 Task: Find connections with filter location Jalpāiguri with filter topic #engineeringwith filter profile language French with filter current company FIS with filter school RNS Institute of Technology - India with filter industry Telecommunications Carriers with filter service category Accounting with filter keywords title Biologist
Action: Mouse moved to (610, 95)
Screenshot: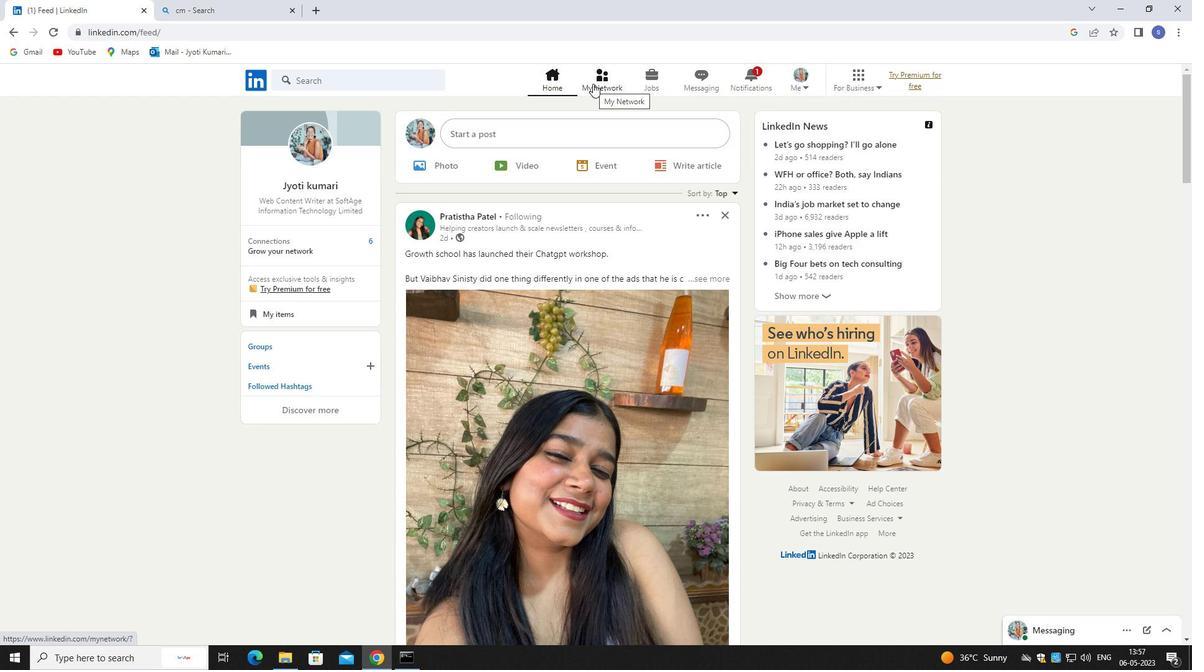 
Action: Mouse pressed left at (610, 95)
Screenshot: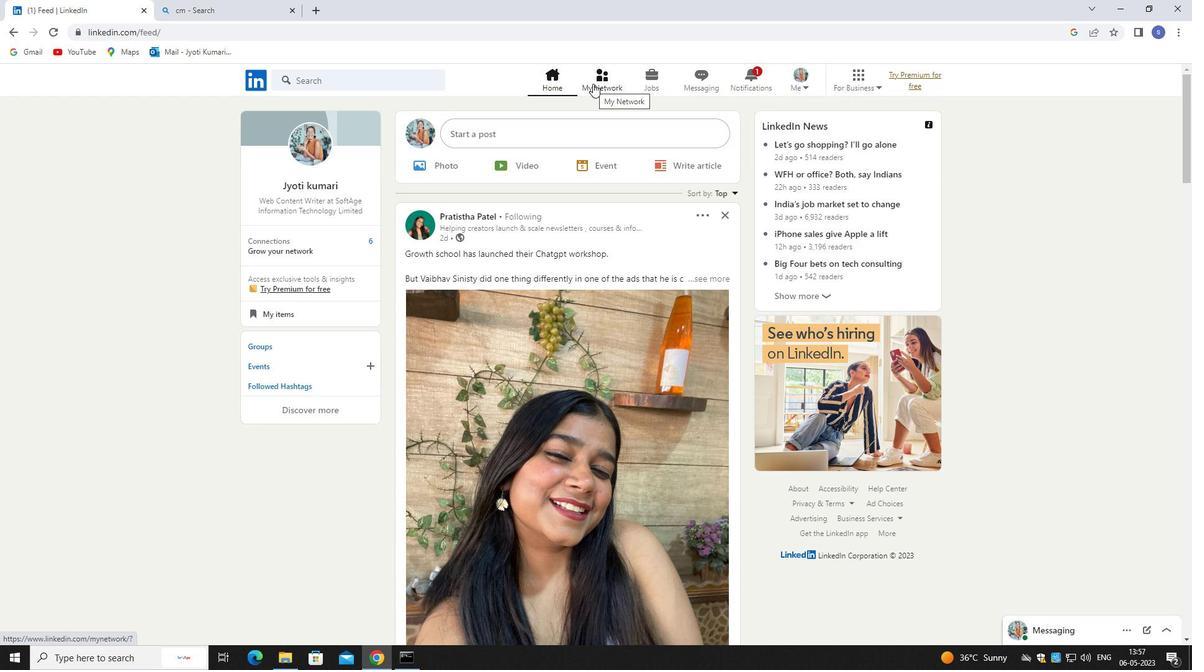 
Action: Mouse moved to (606, 85)
Screenshot: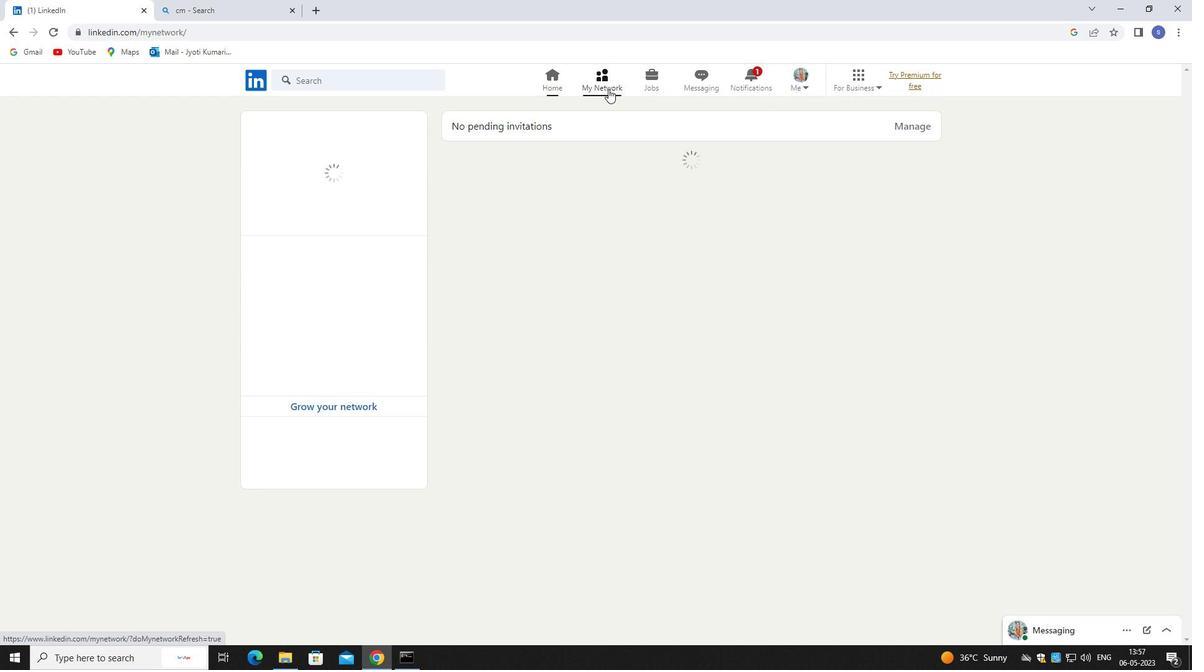 
Action: Mouse pressed left at (606, 85)
Screenshot: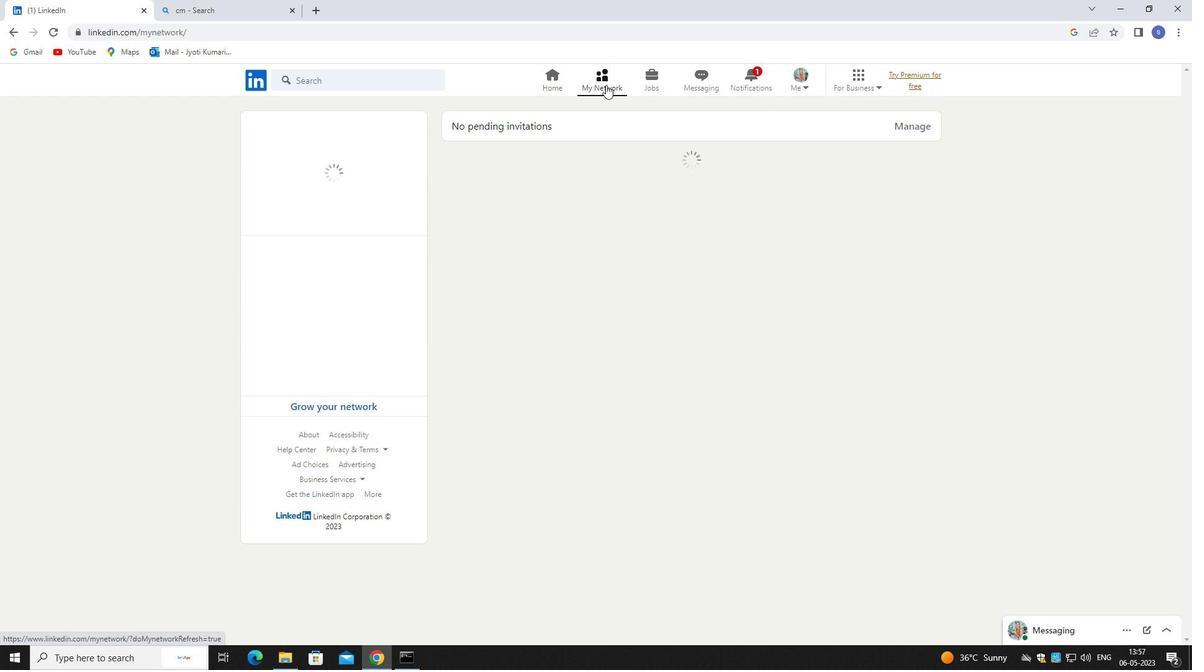 
Action: Mouse moved to (392, 147)
Screenshot: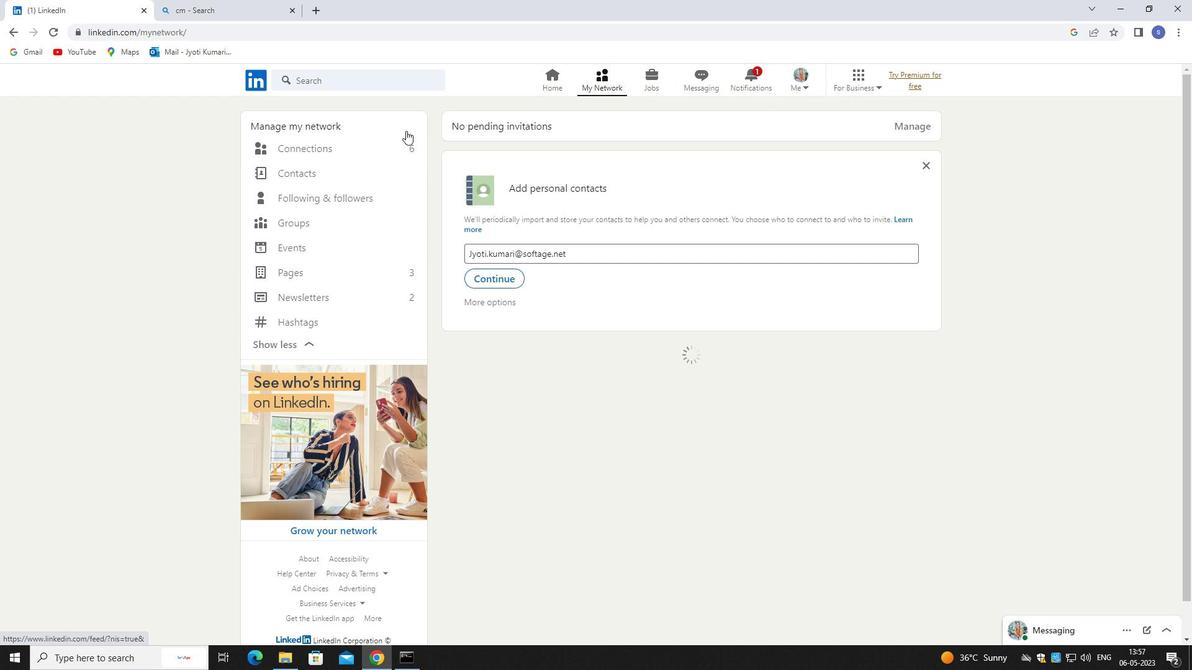 
Action: Mouse pressed left at (392, 147)
Screenshot: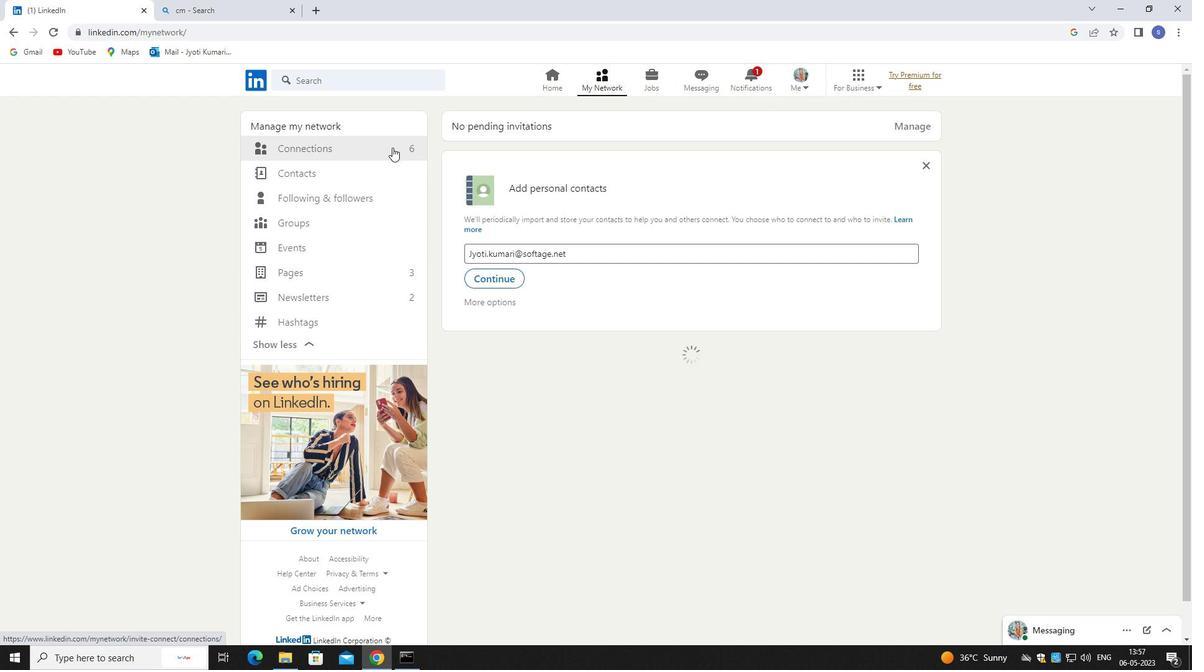 
Action: Mouse pressed left at (392, 147)
Screenshot: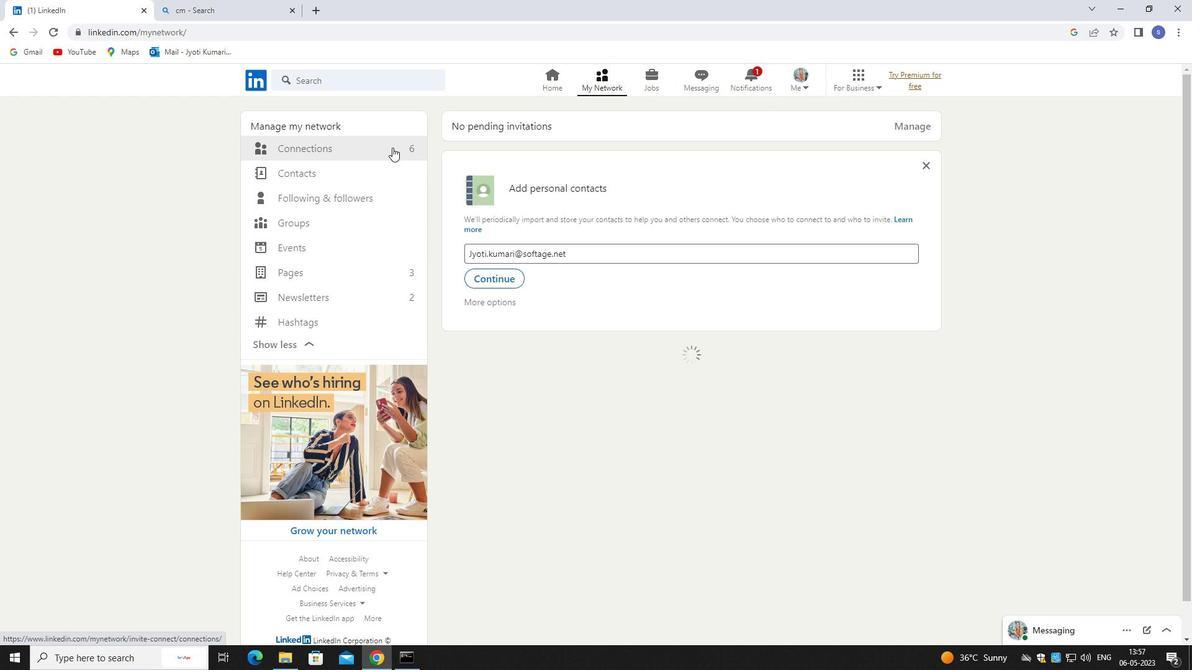 
Action: Mouse moved to (682, 154)
Screenshot: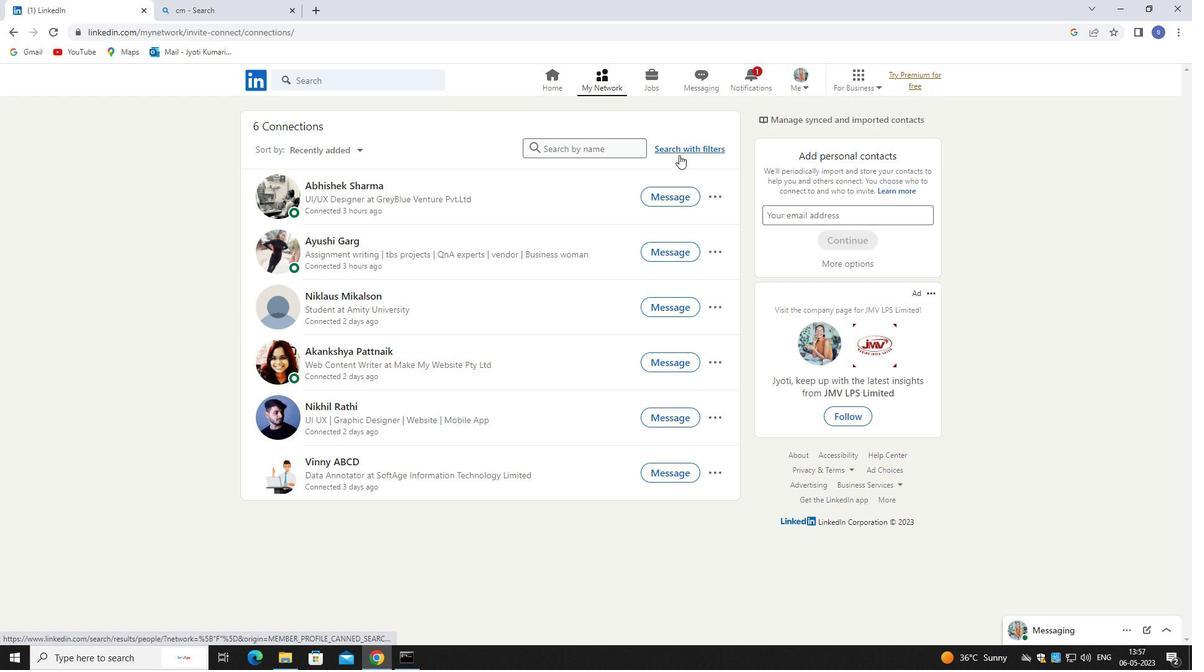 
Action: Mouse pressed left at (682, 154)
Screenshot: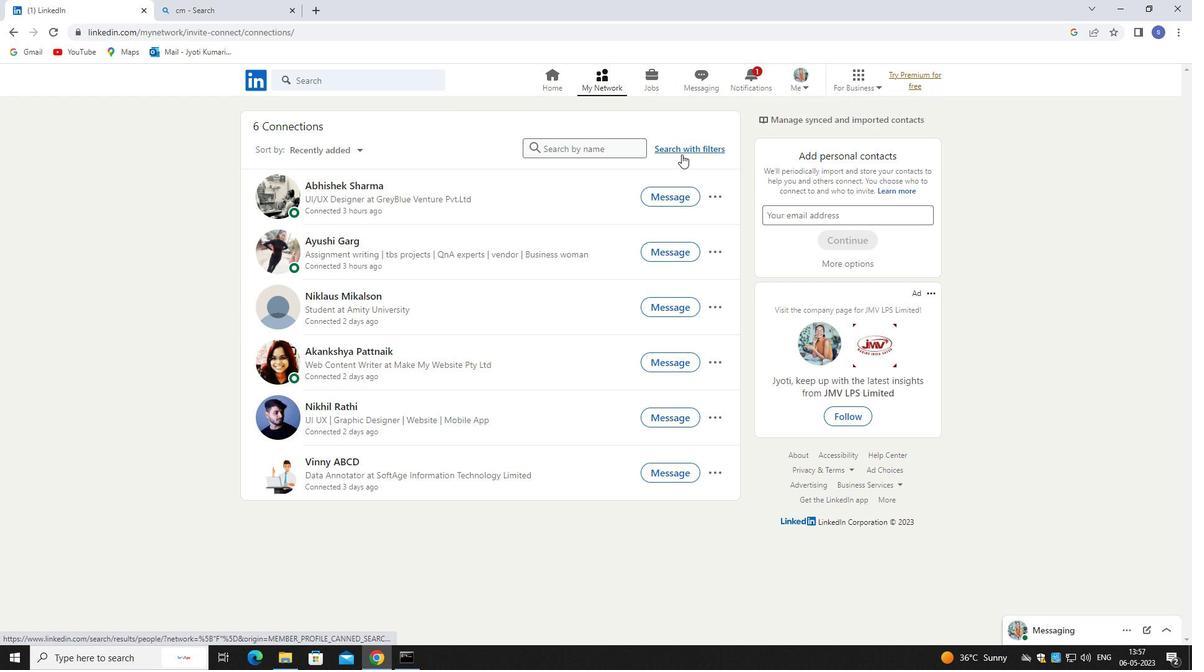 
Action: Mouse moved to (630, 110)
Screenshot: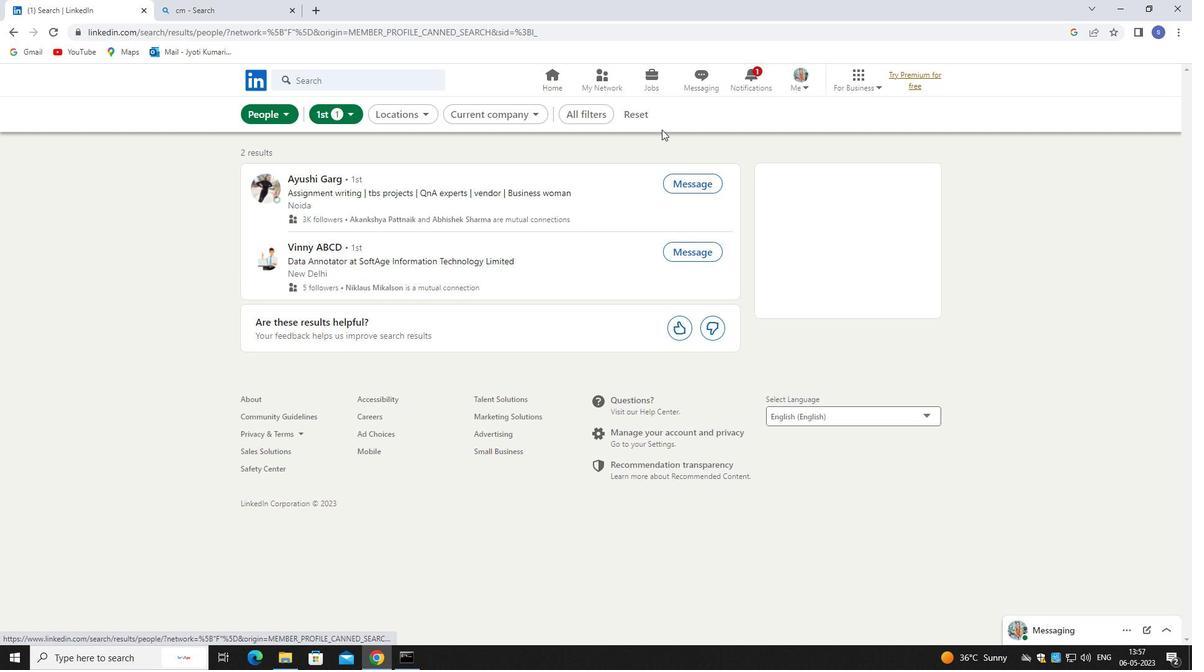 
Action: Mouse pressed left at (630, 110)
Screenshot: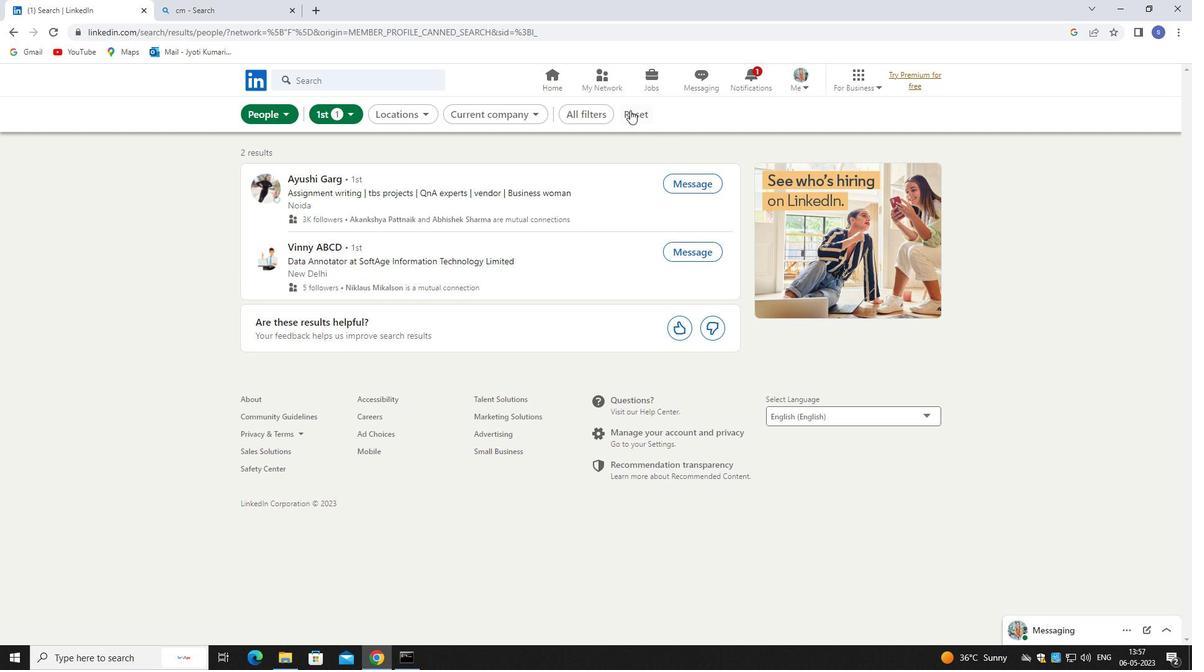 
Action: Mouse moved to (609, 113)
Screenshot: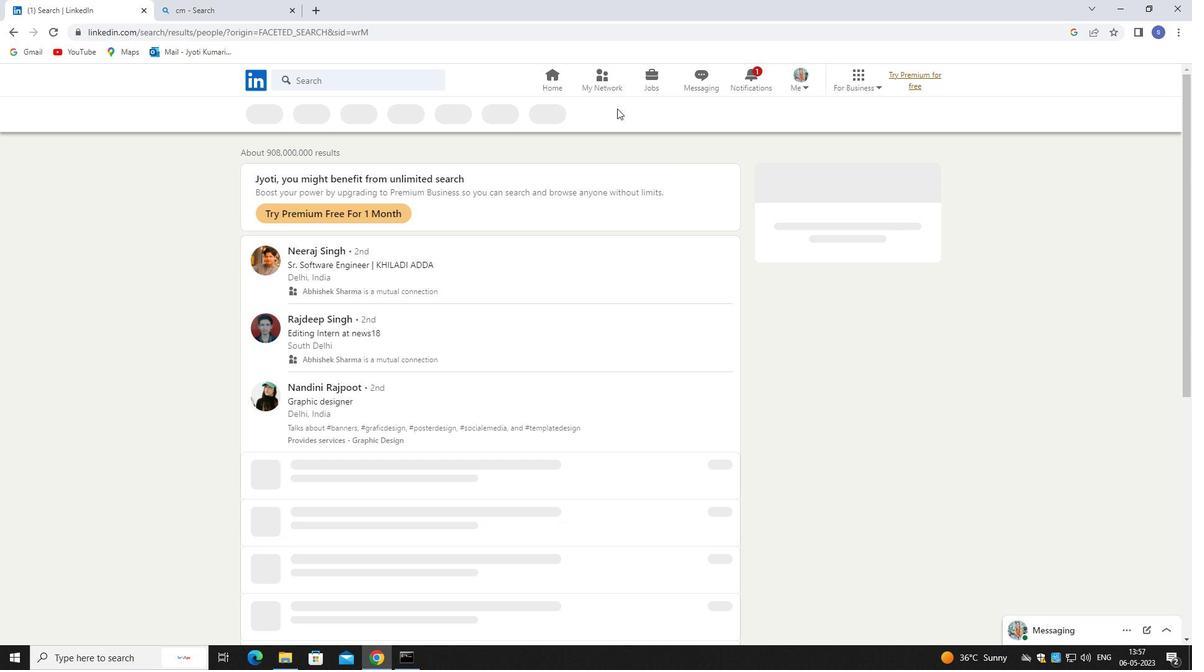 
Action: Mouse pressed left at (609, 113)
Screenshot: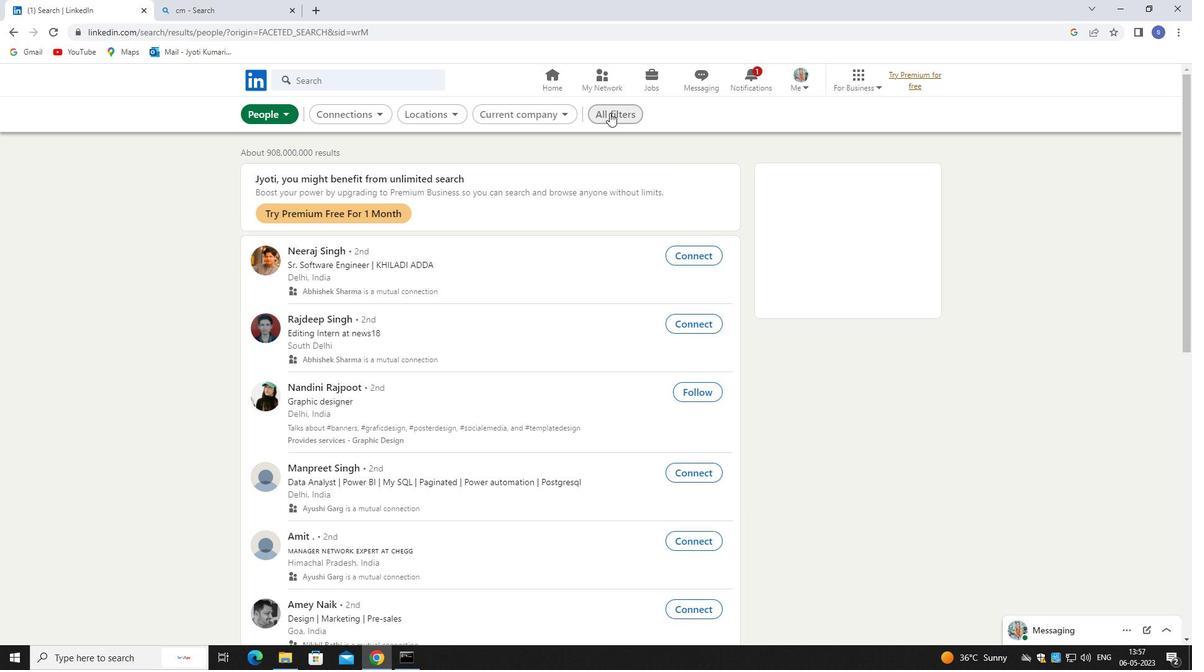 
Action: Mouse moved to (1046, 492)
Screenshot: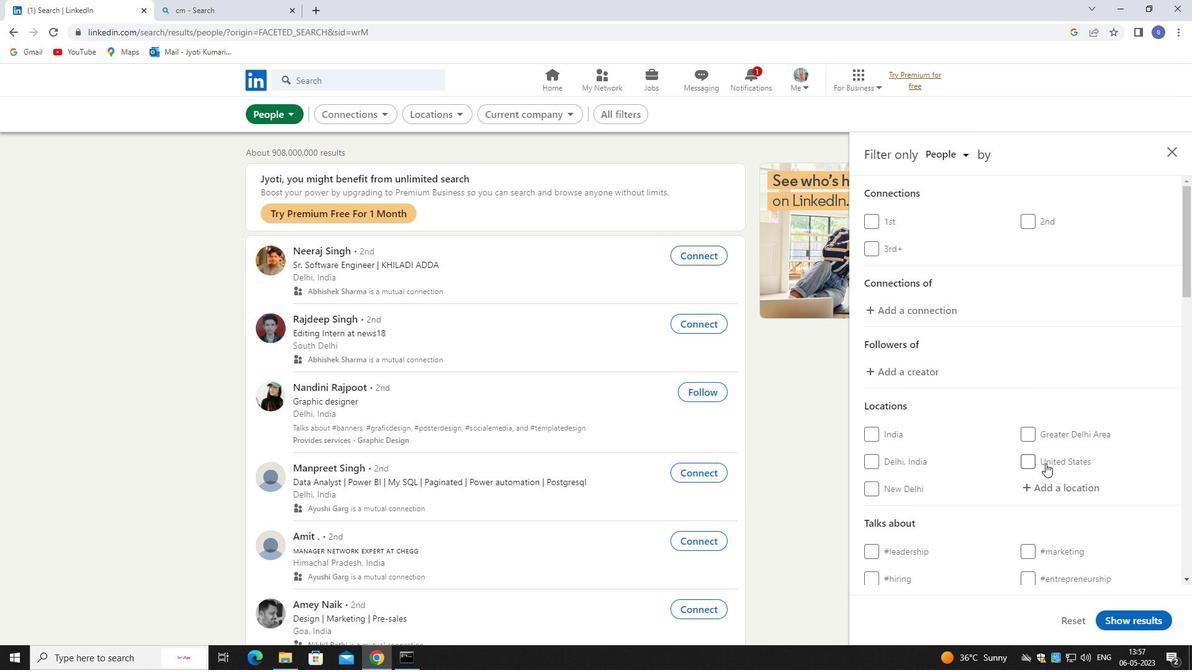 
Action: Mouse pressed left at (1046, 492)
Screenshot: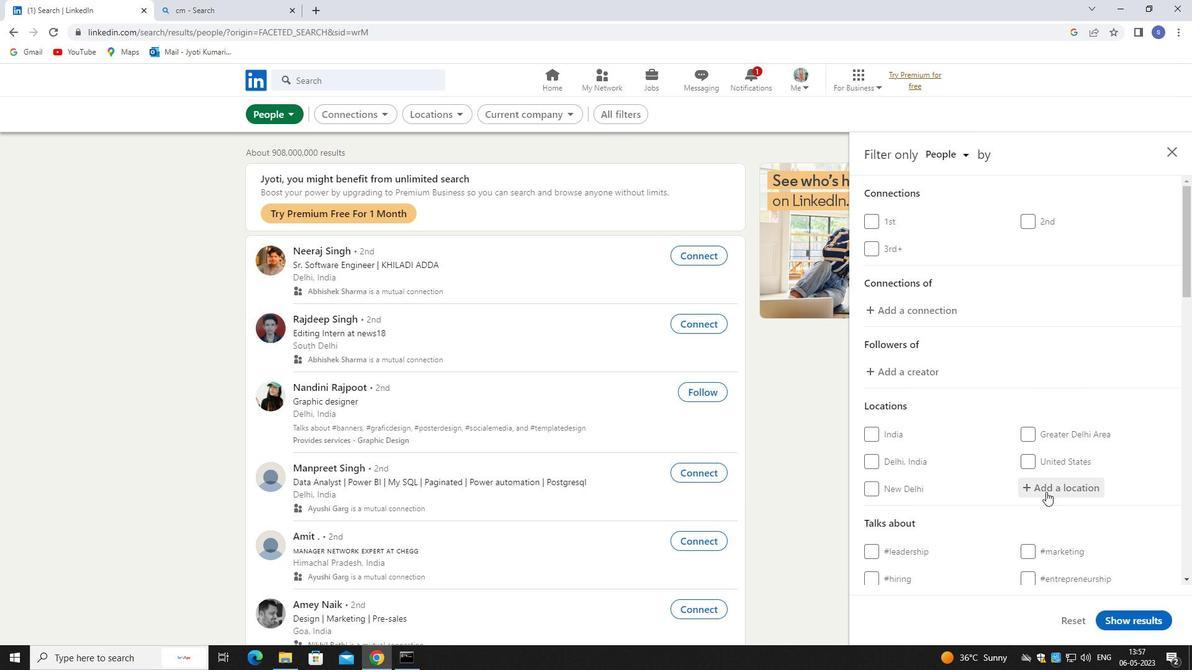 
Action: Mouse moved to (1037, 488)
Screenshot: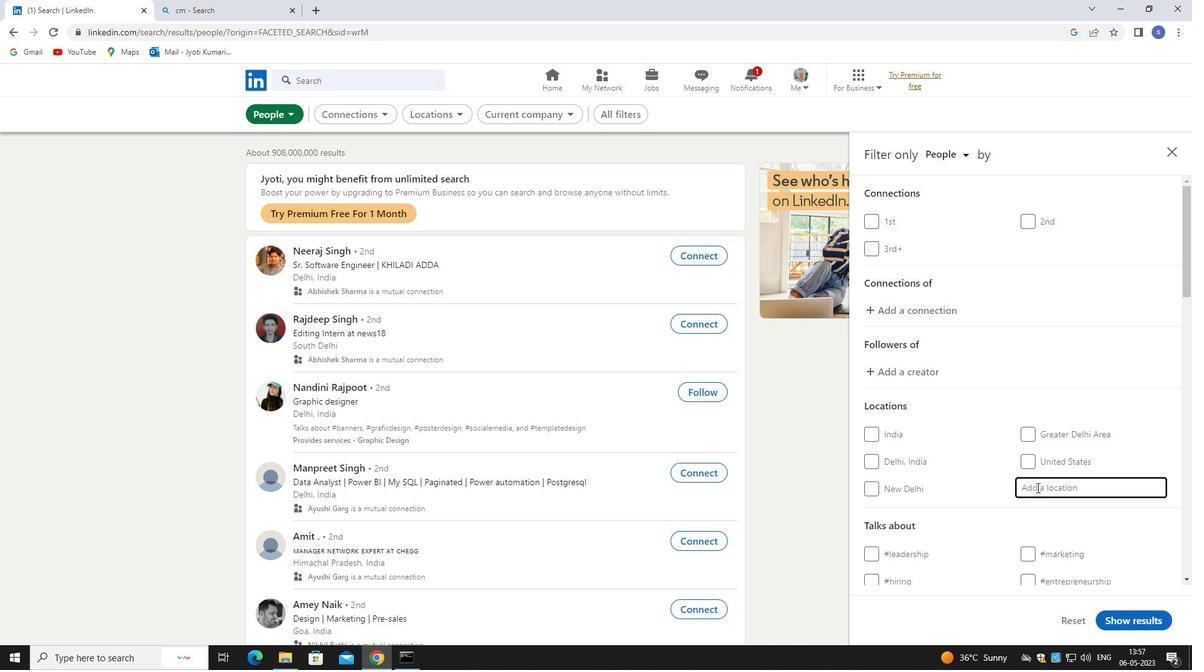 
Action: Key pressed jalpaiguri
Screenshot: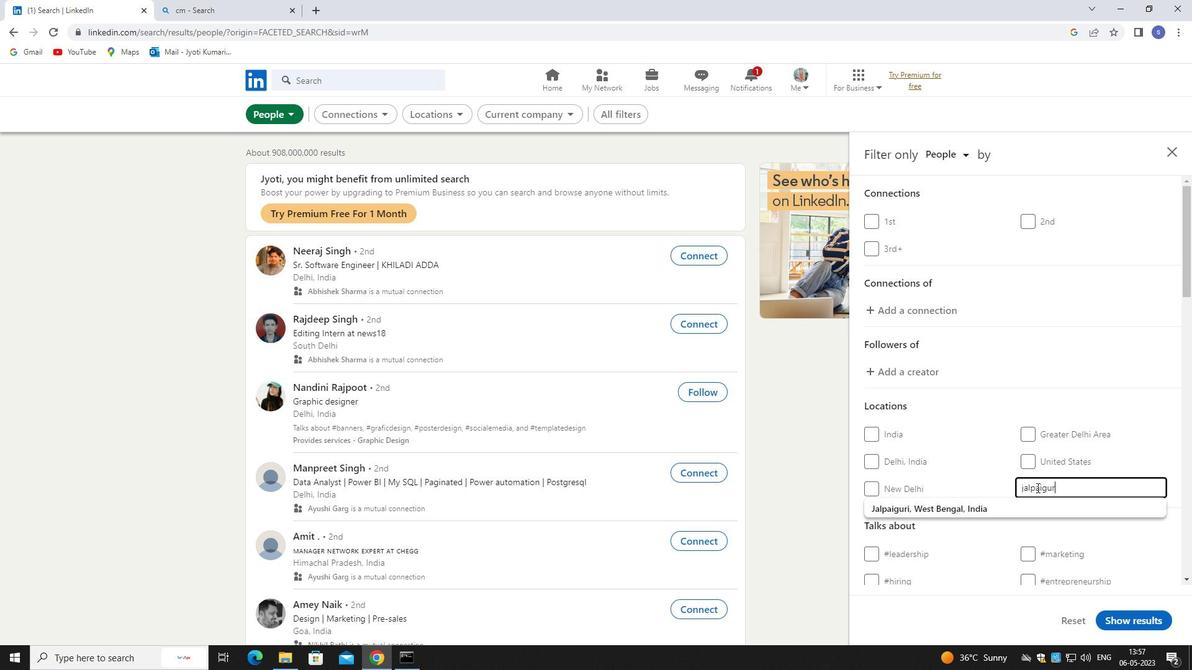 
Action: Mouse moved to (1026, 504)
Screenshot: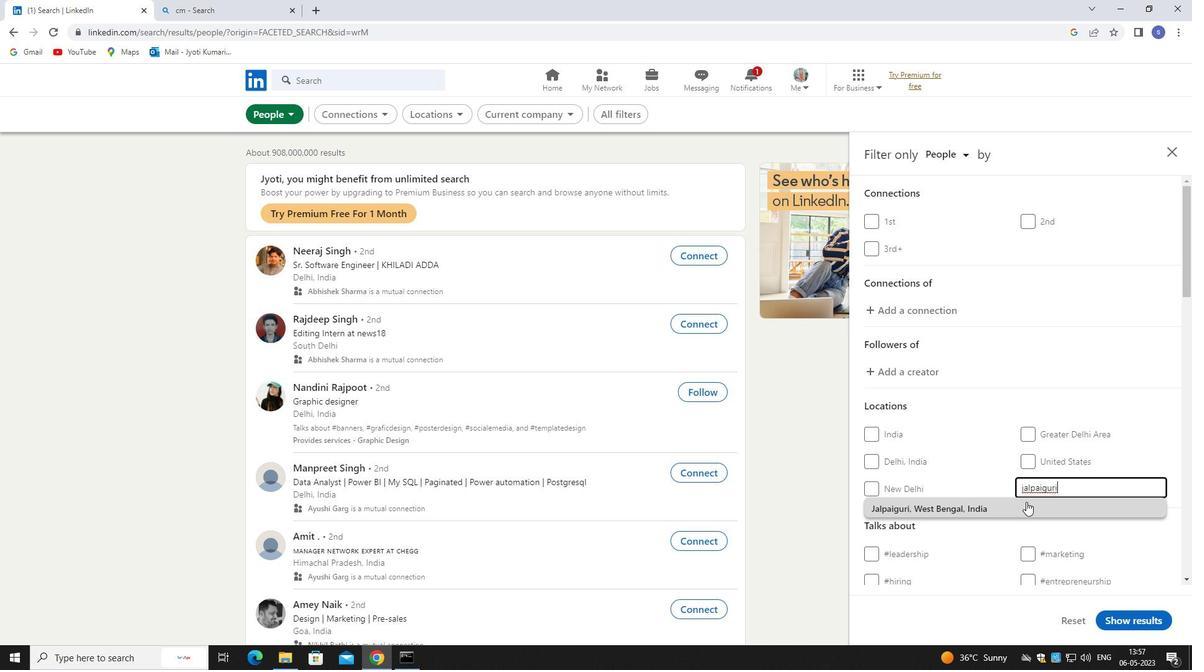 
Action: Mouse pressed left at (1026, 504)
Screenshot: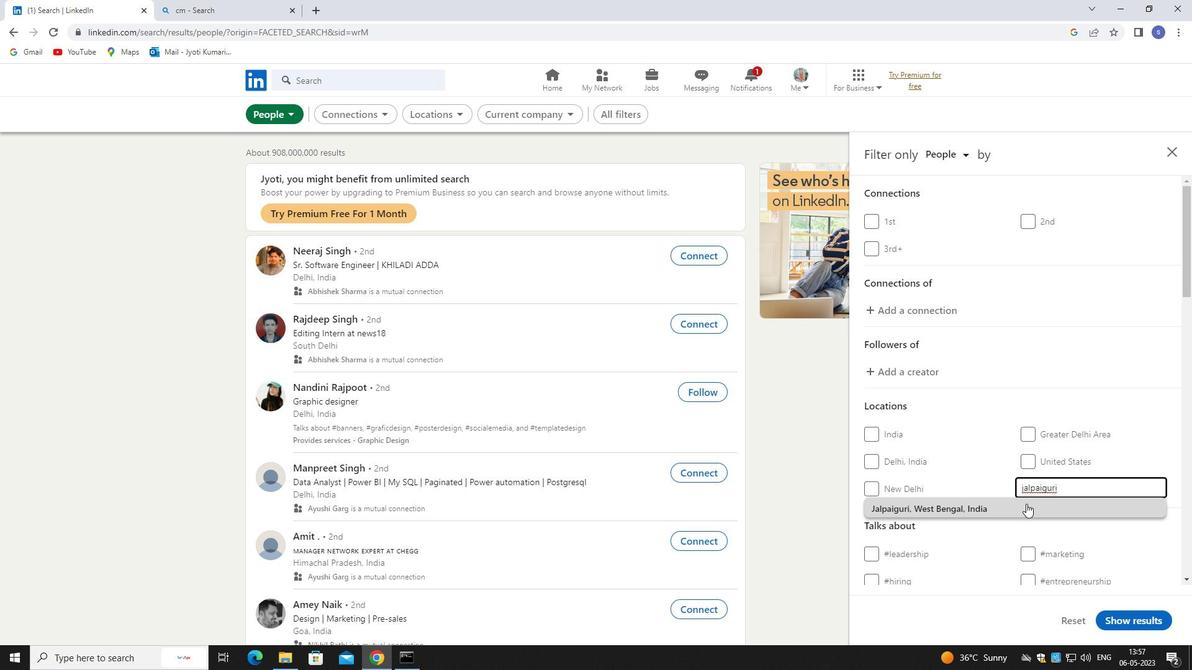 
Action: Mouse moved to (1025, 505)
Screenshot: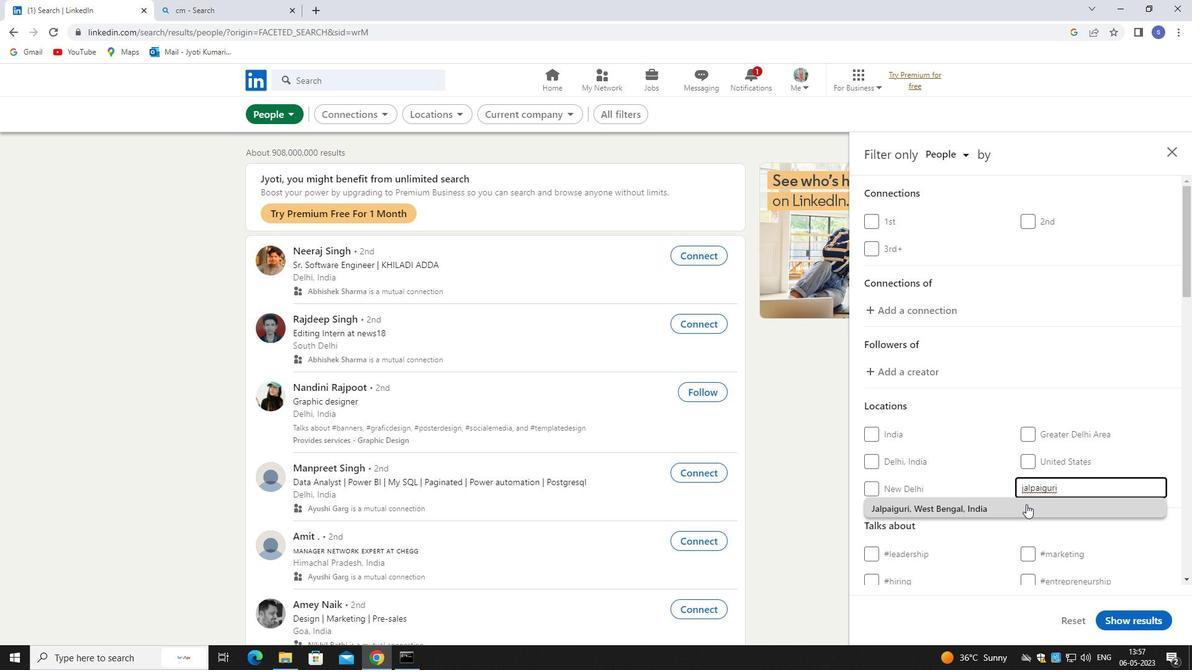 
Action: Mouse scrolled (1025, 504) with delta (0, 0)
Screenshot: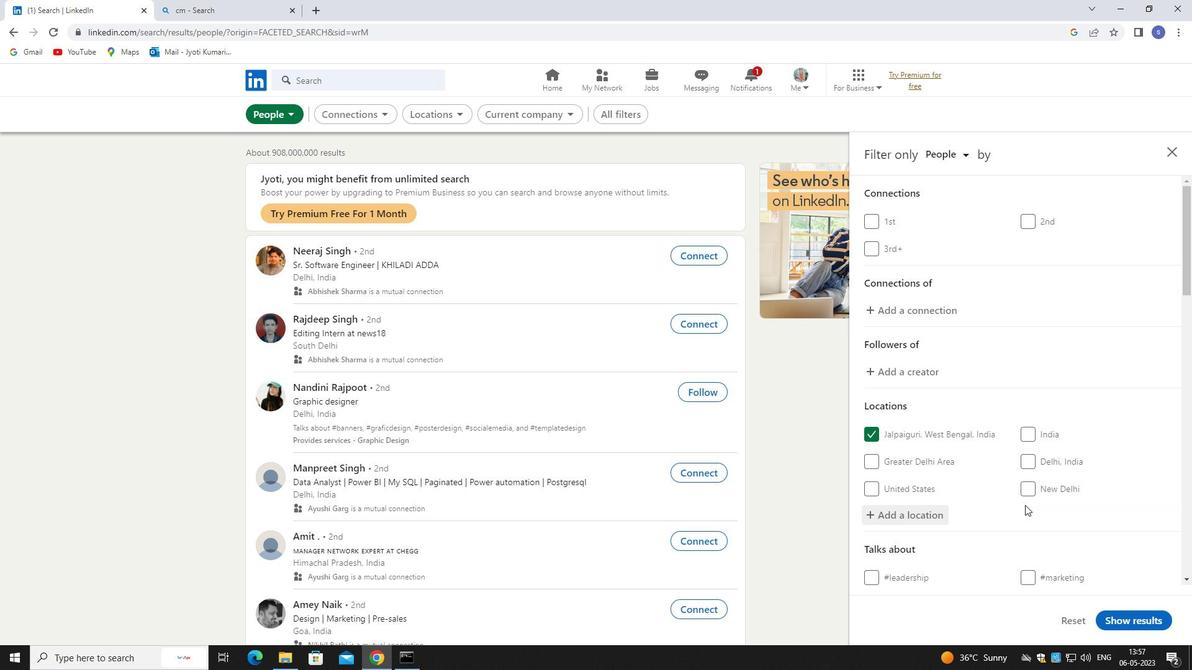 
Action: Mouse scrolled (1025, 504) with delta (0, 0)
Screenshot: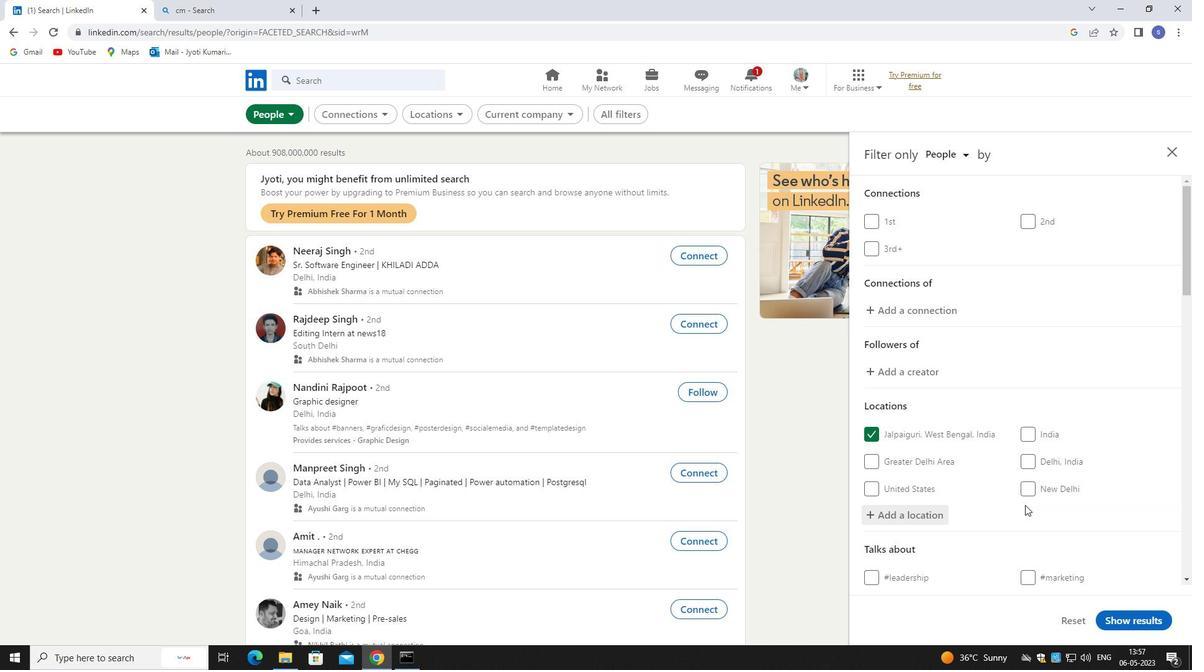 
Action: Mouse scrolled (1025, 504) with delta (0, 0)
Screenshot: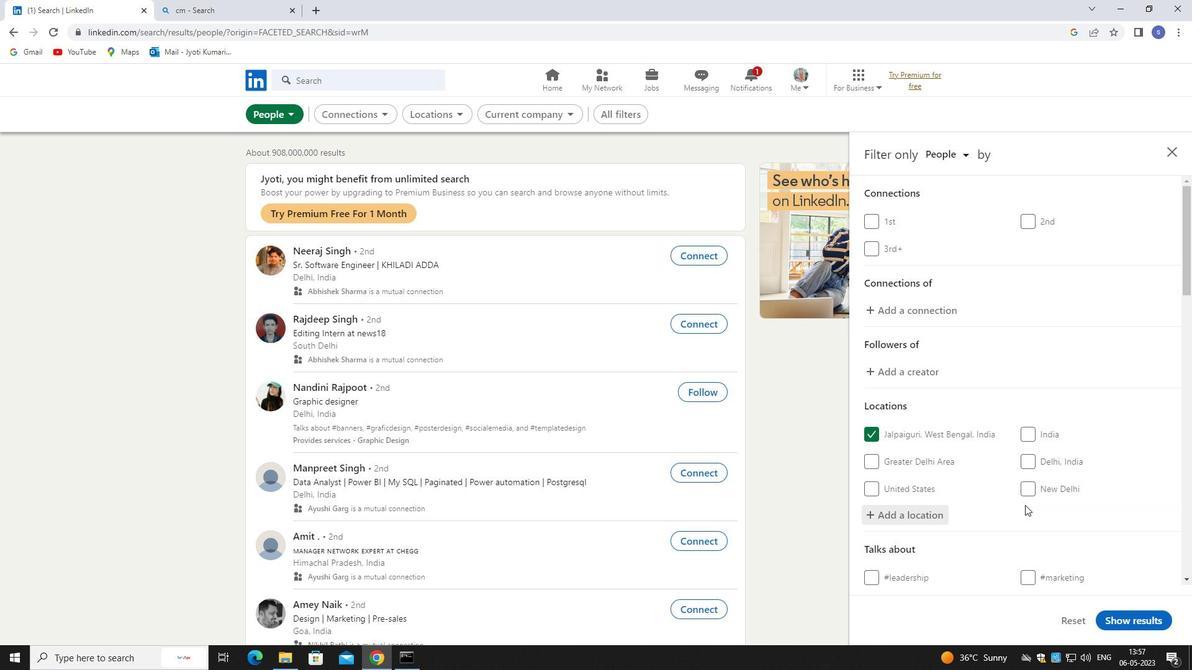
Action: Mouse moved to (1067, 450)
Screenshot: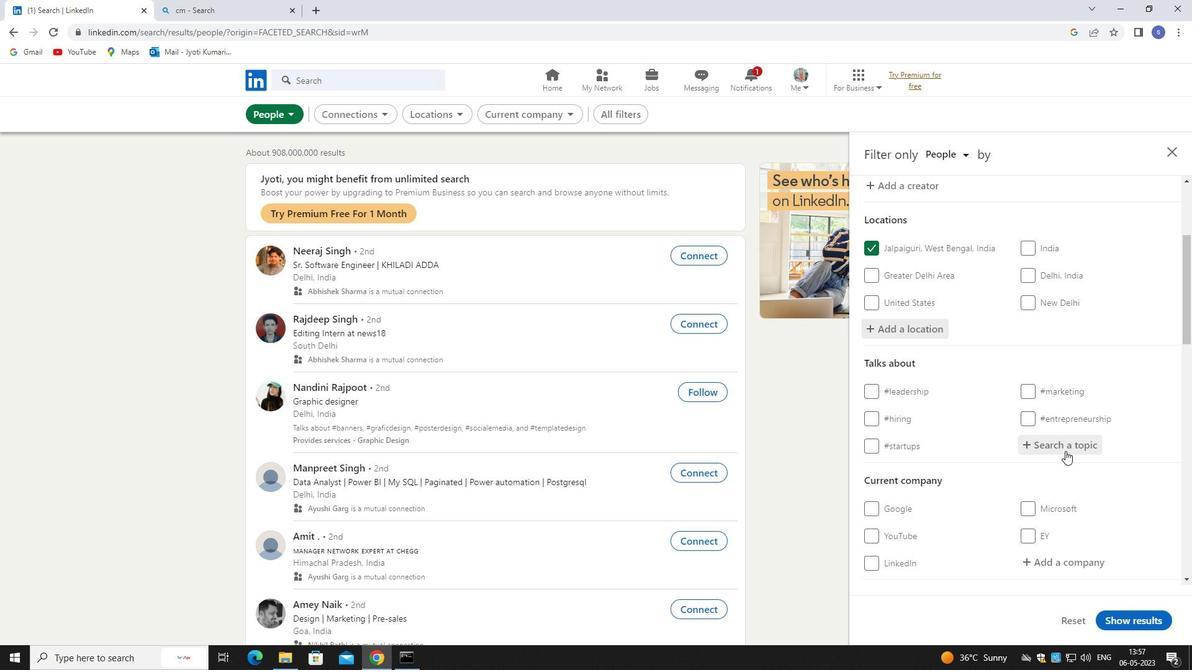 
Action: Mouse pressed left at (1067, 450)
Screenshot: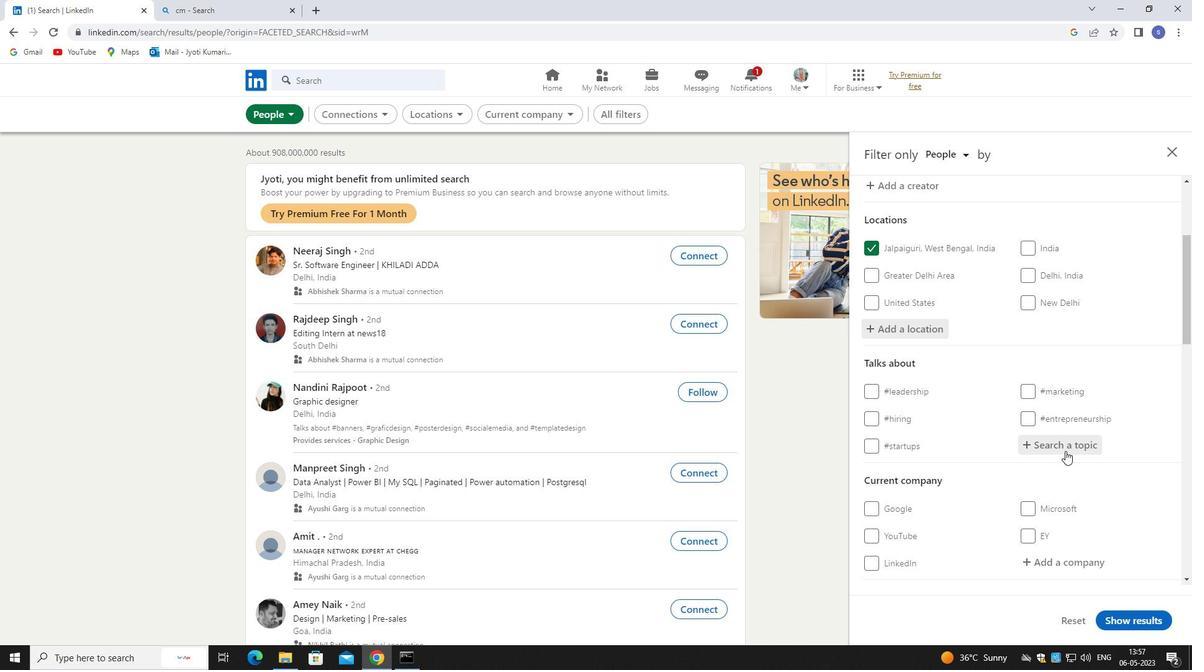 
Action: Mouse moved to (1024, 423)
Screenshot: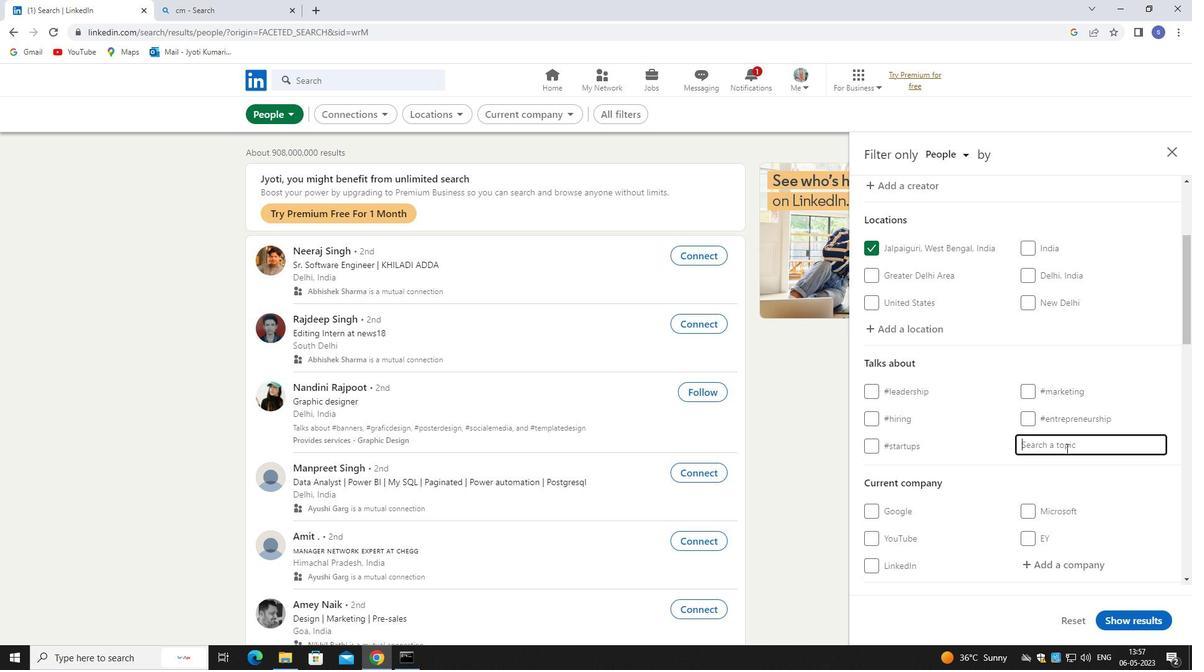 
Action: Key pressed engineer
Screenshot: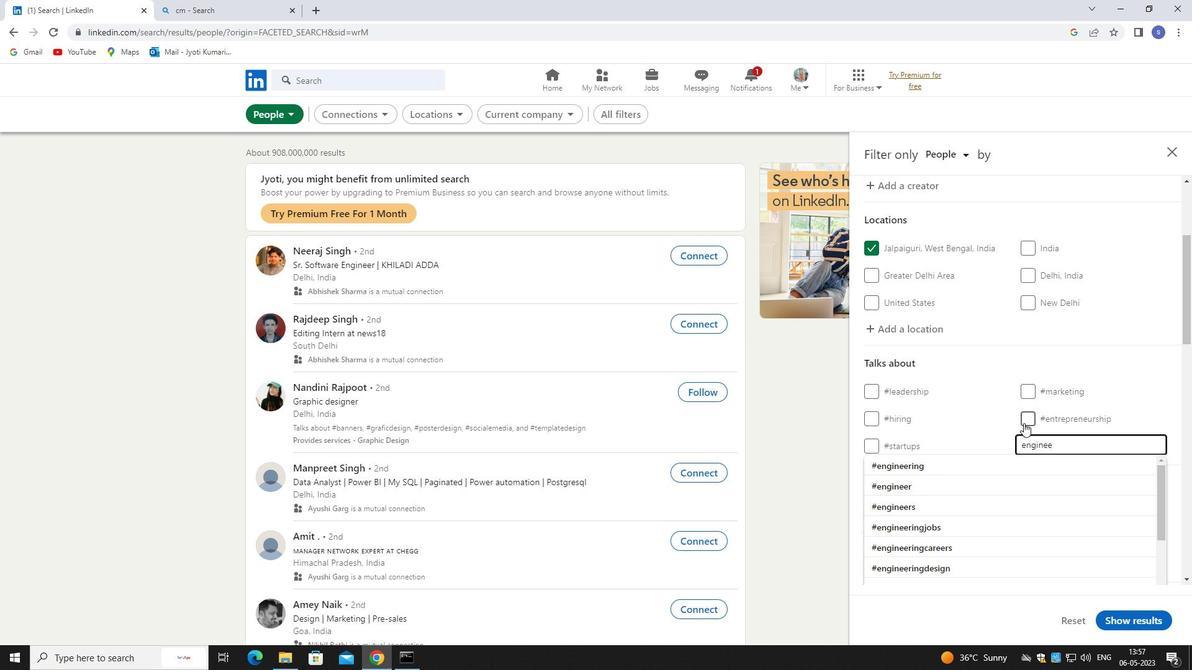 
Action: Mouse moved to (1015, 463)
Screenshot: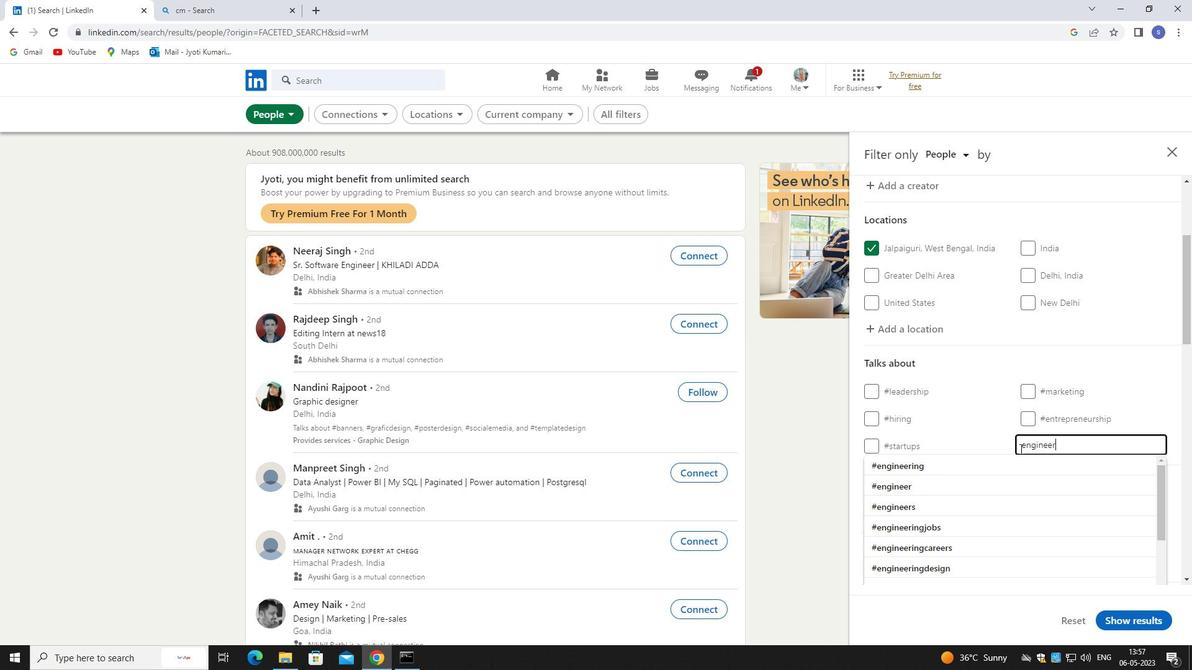 
Action: Mouse pressed left at (1015, 463)
Screenshot: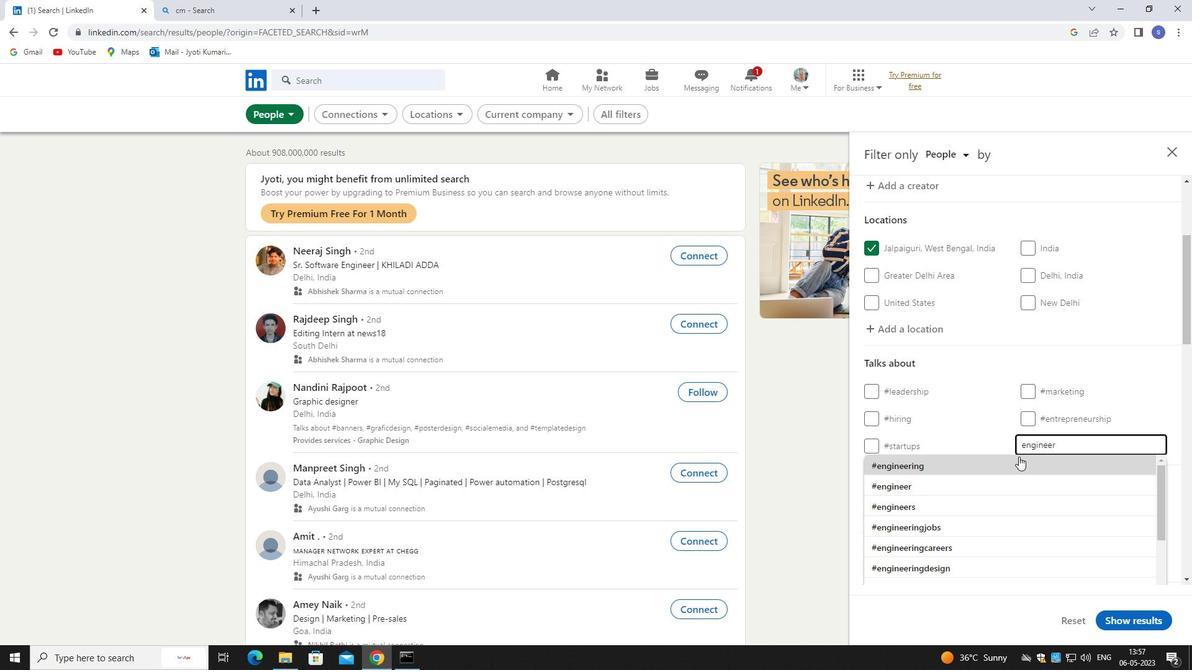 
Action: Mouse moved to (1012, 460)
Screenshot: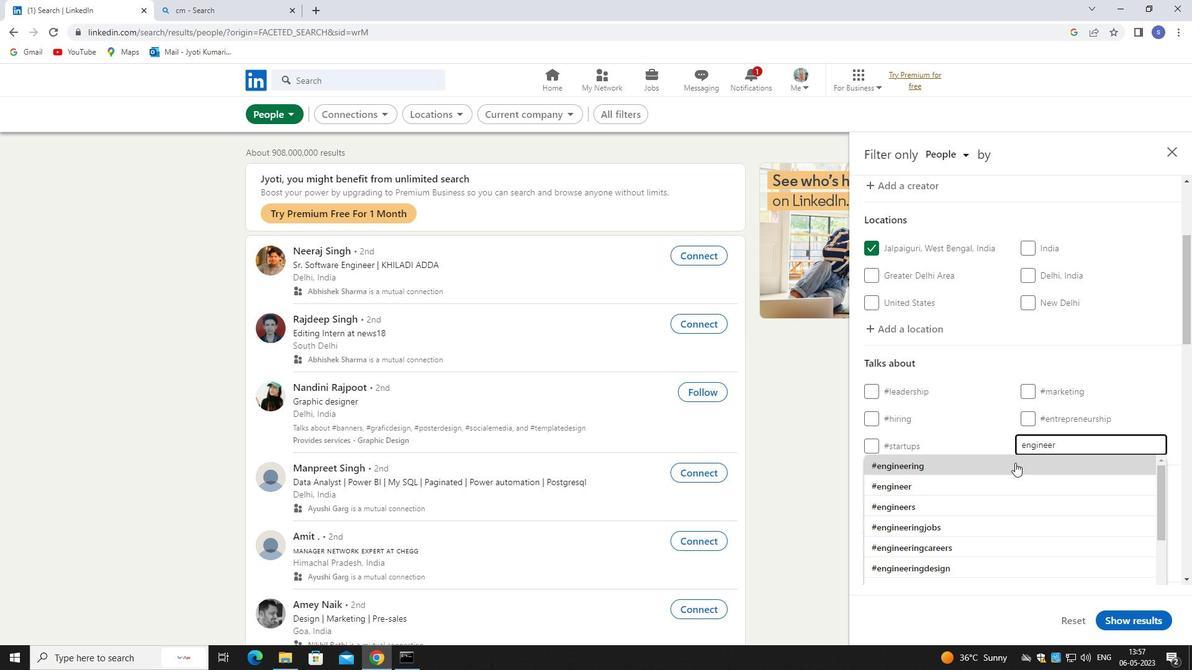 
Action: Mouse scrolled (1012, 459) with delta (0, 0)
Screenshot: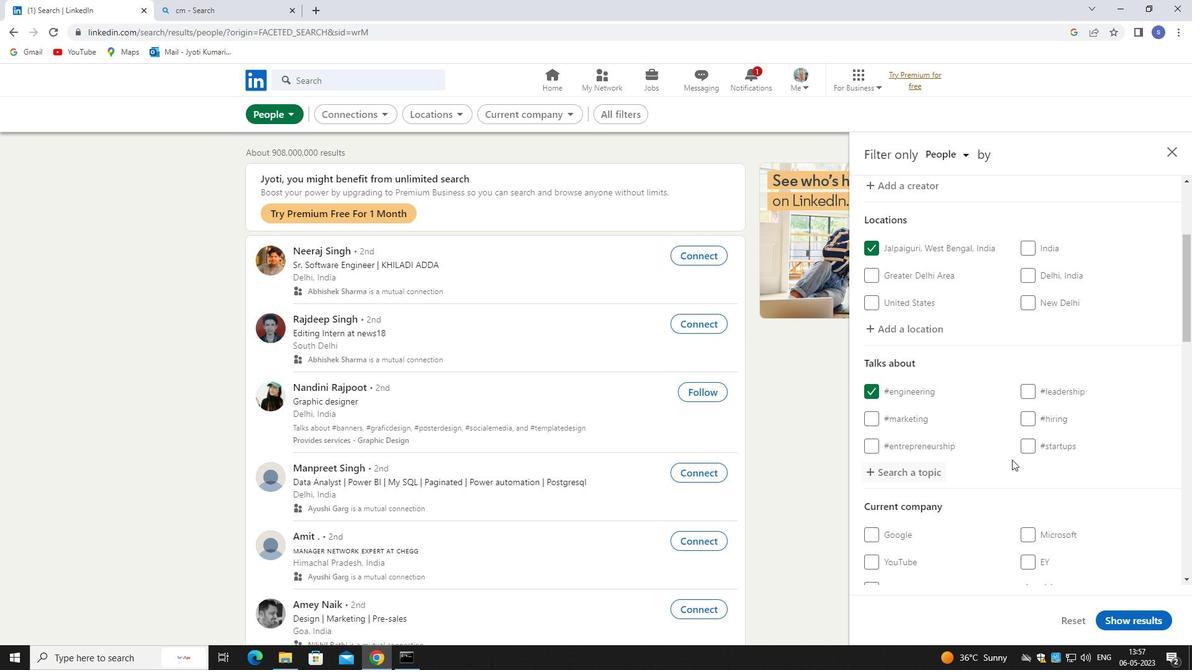 
Action: Mouse scrolled (1012, 459) with delta (0, 0)
Screenshot: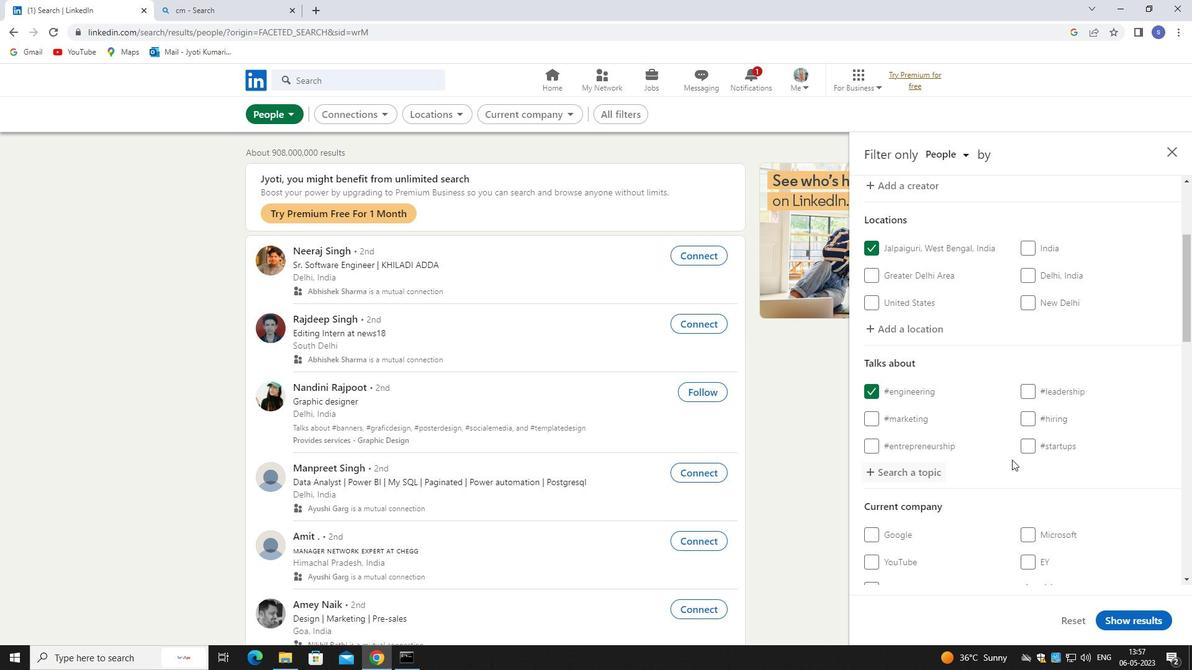 
Action: Mouse scrolled (1012, 459) with delta (0, 0)
Screenshot: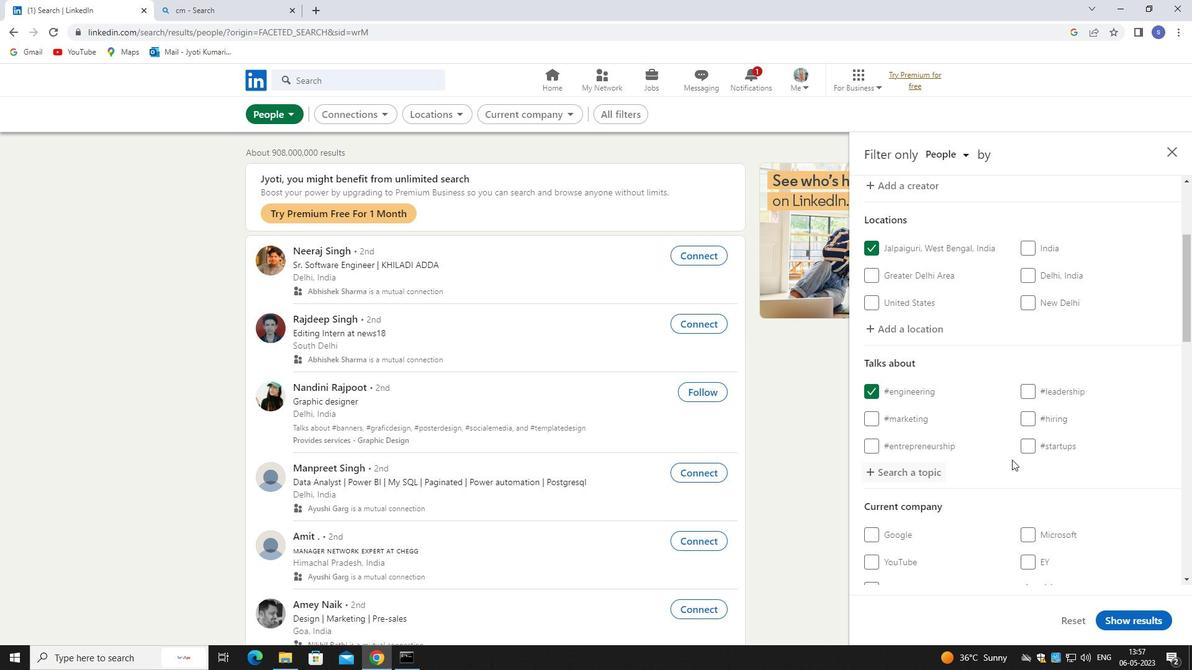 
Action: Mouse scrolled (1012, 459) with delta (0, 0)
Screenshot: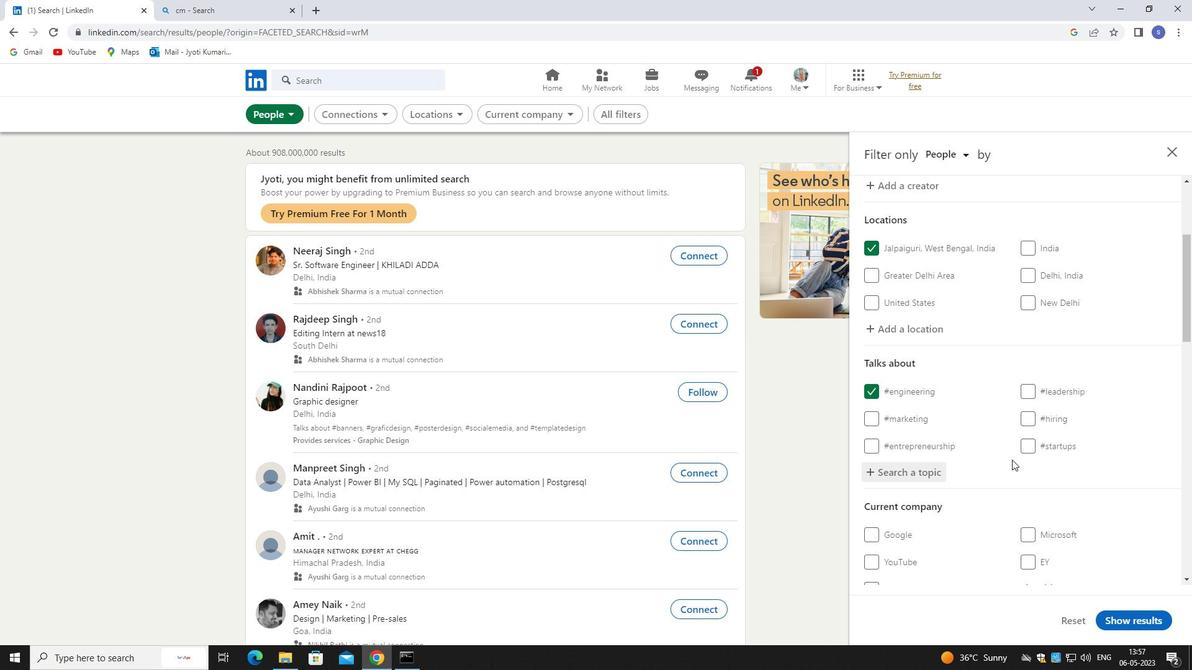 
Action: Mouse moved to (1080, 343)
Screenshot: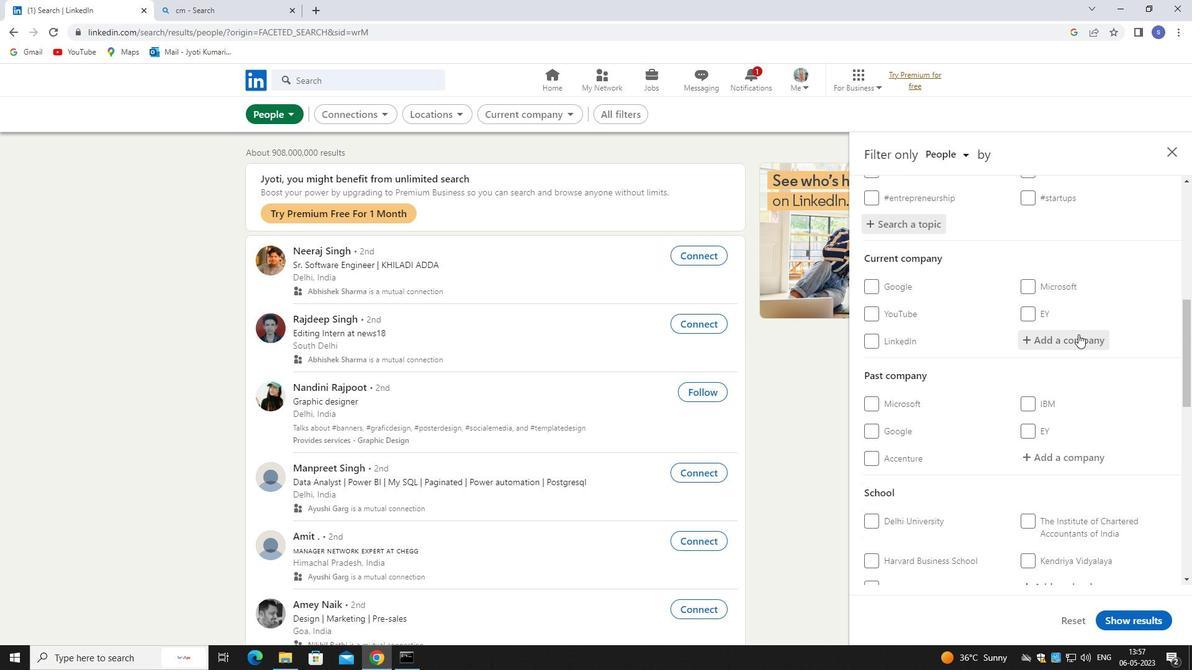 
Action: Mouse pressed left at (1080, 343)
Screenshot: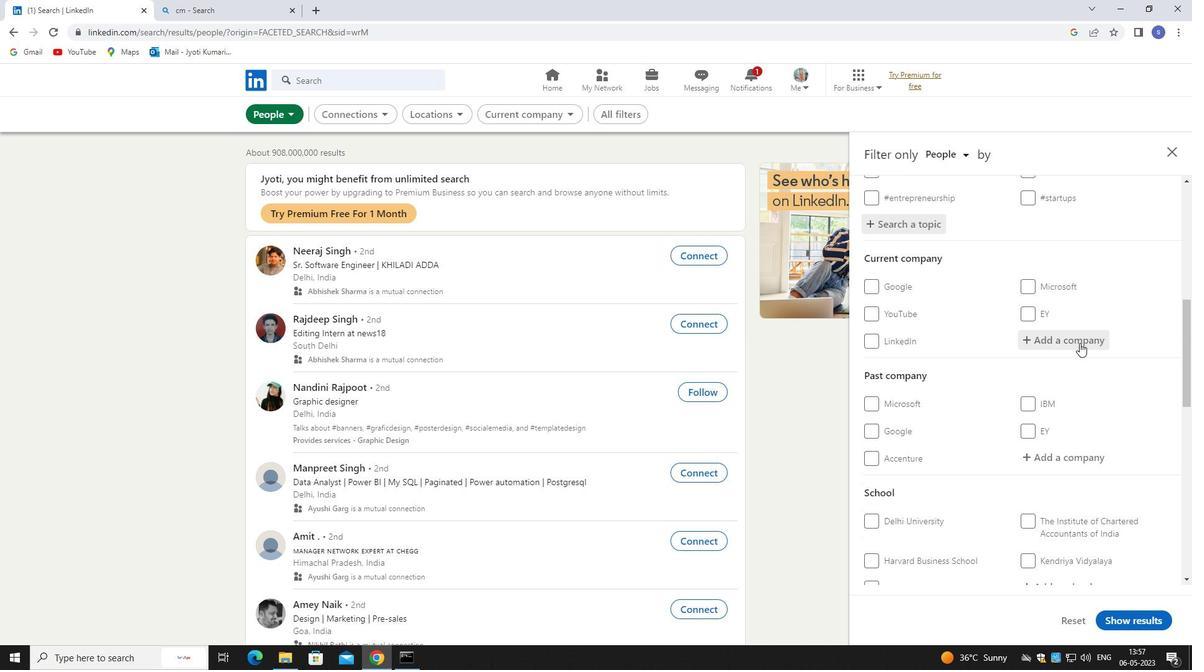 
Action: Mouse moved to (1066, 331)
Screenshot: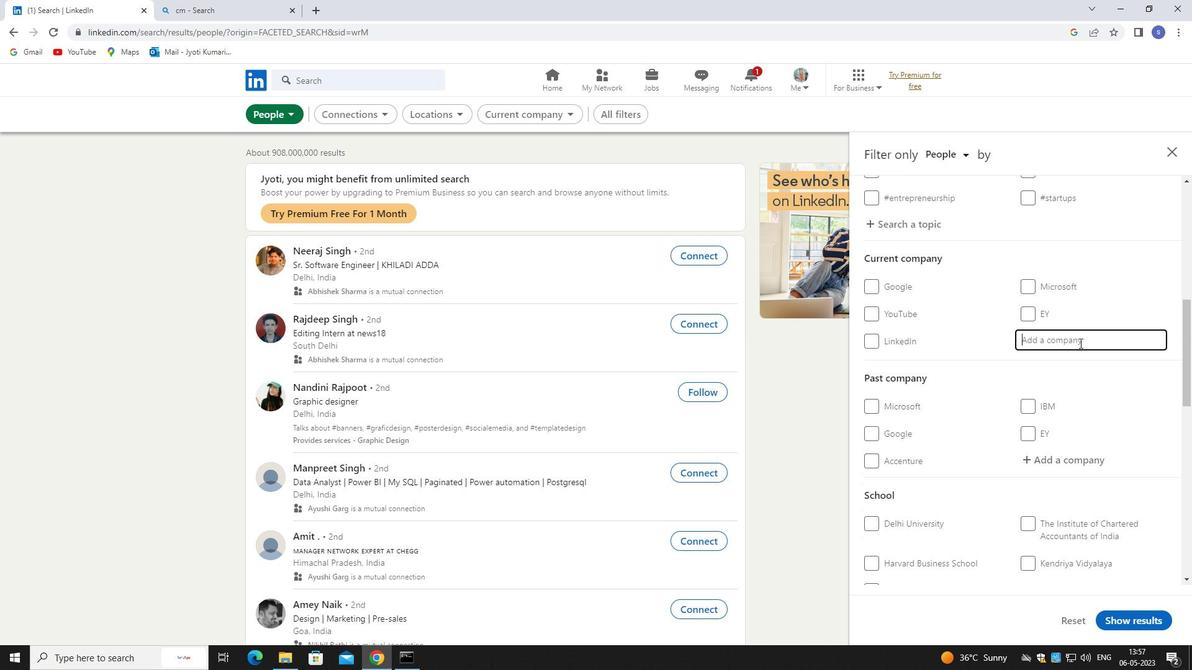 
Action: Key pressed <Key.shift>FIS
Screenshot: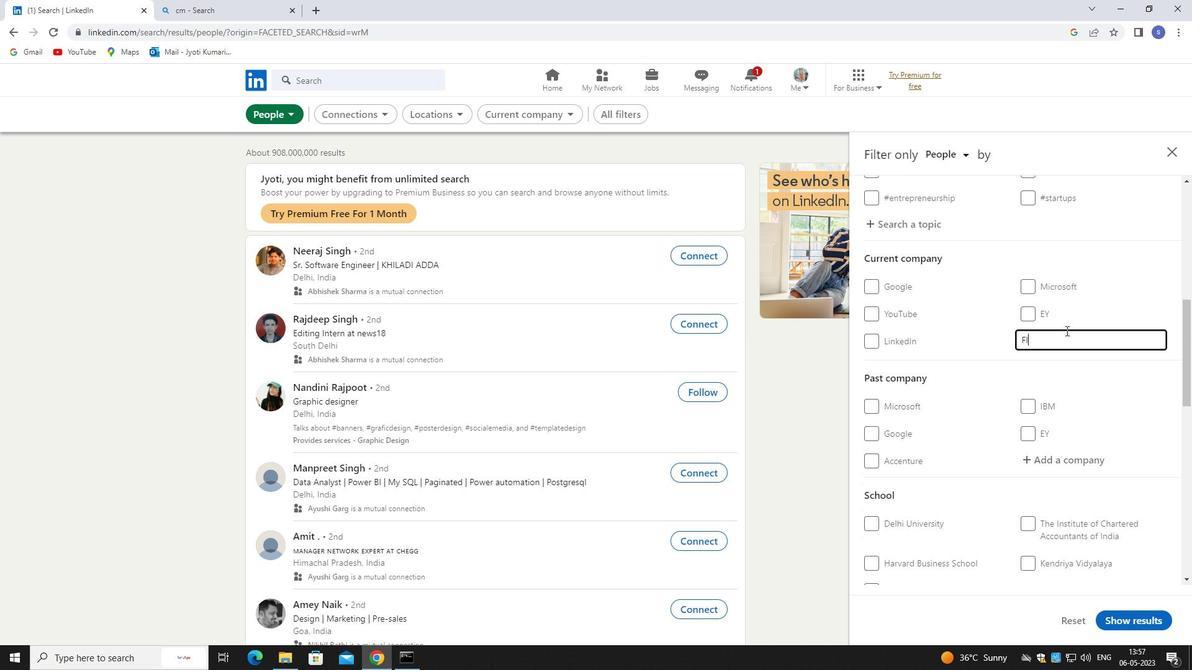 
Action: Mouse moved to (1044, 360)
Screenshot: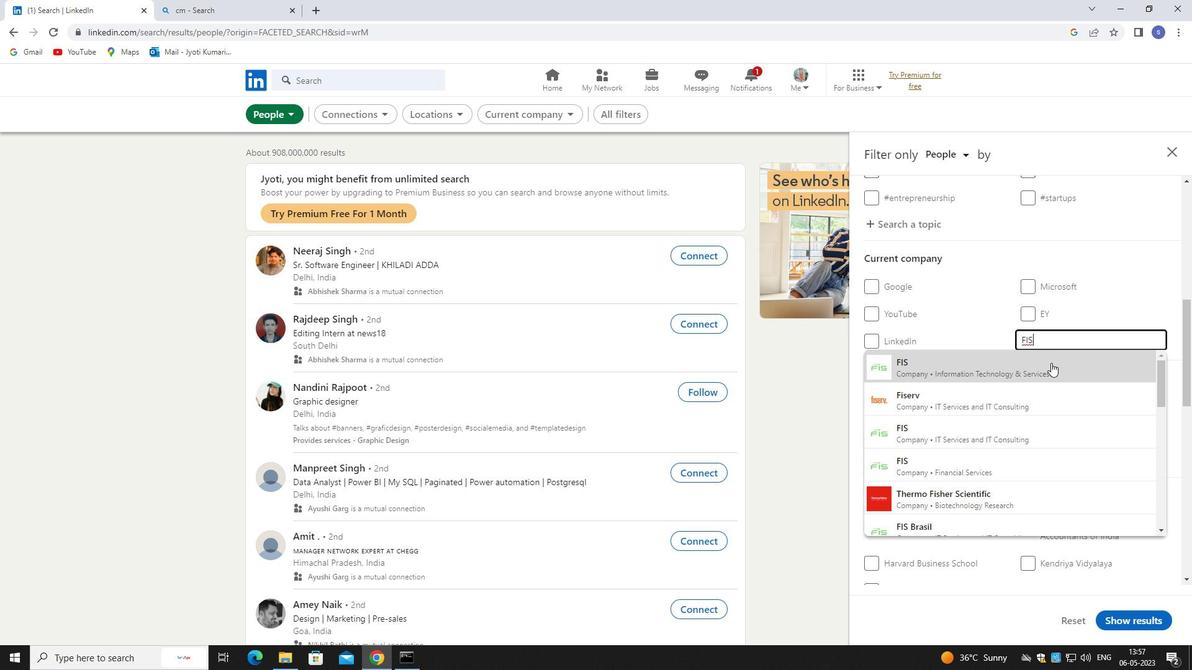 
Action: Mouse pressed left at (1044, 360)
Screenshot: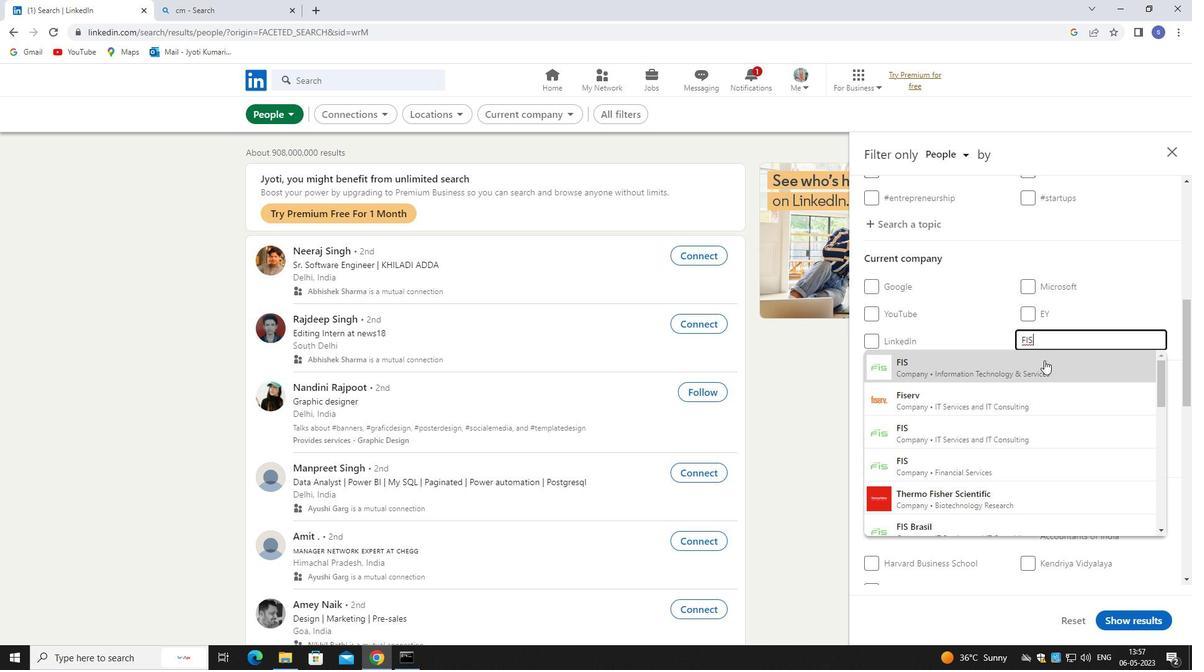 
Action: Mouse scrolled (1044, 360) with delta (0, 0)
Screenshot: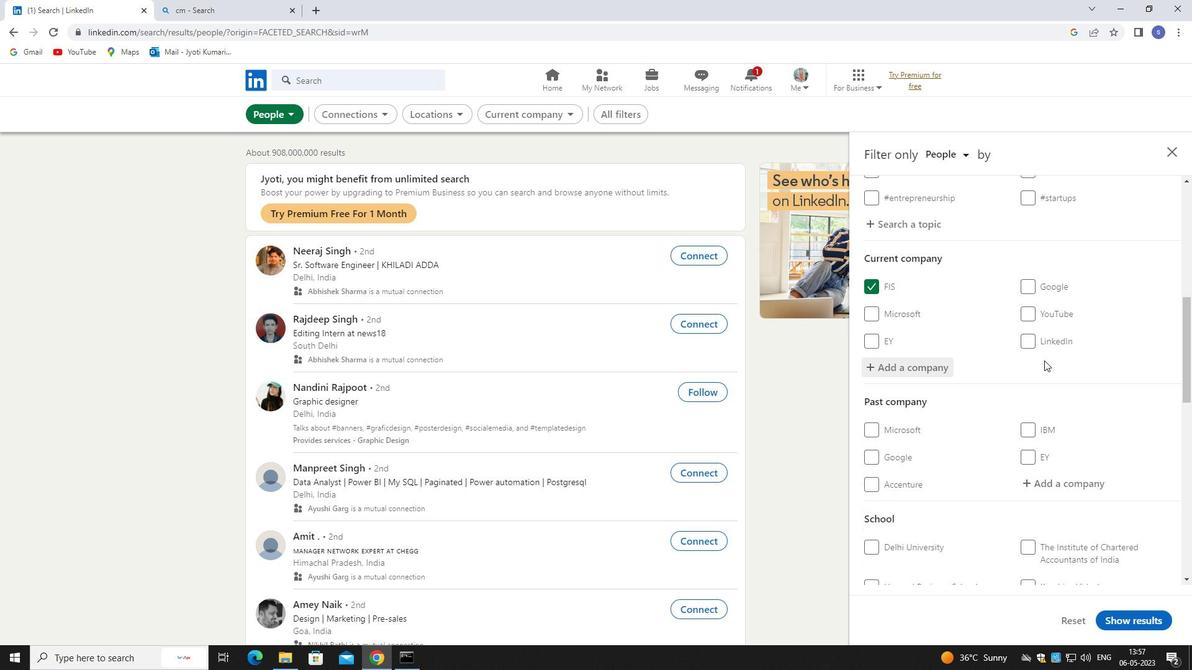 
Action: Mouse scrolled (1044, 360) with delta (0, 0)
Screenshot: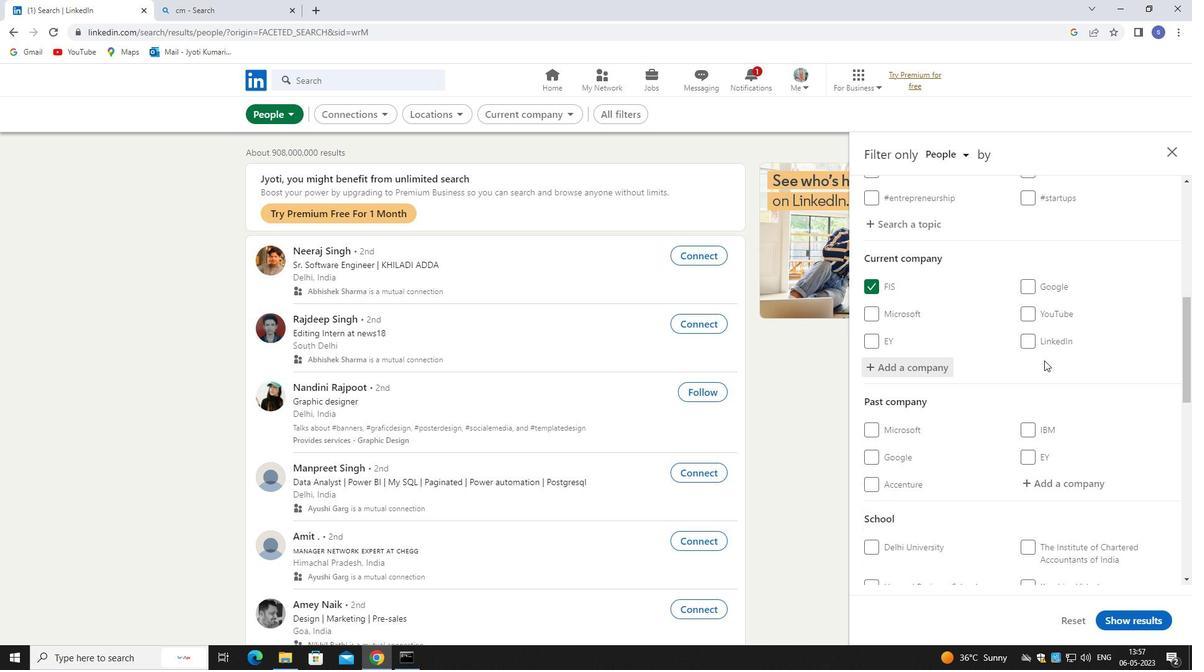 
Action: Mouse scrolled (1044, 360) with delta (0, 0)
Screenshot: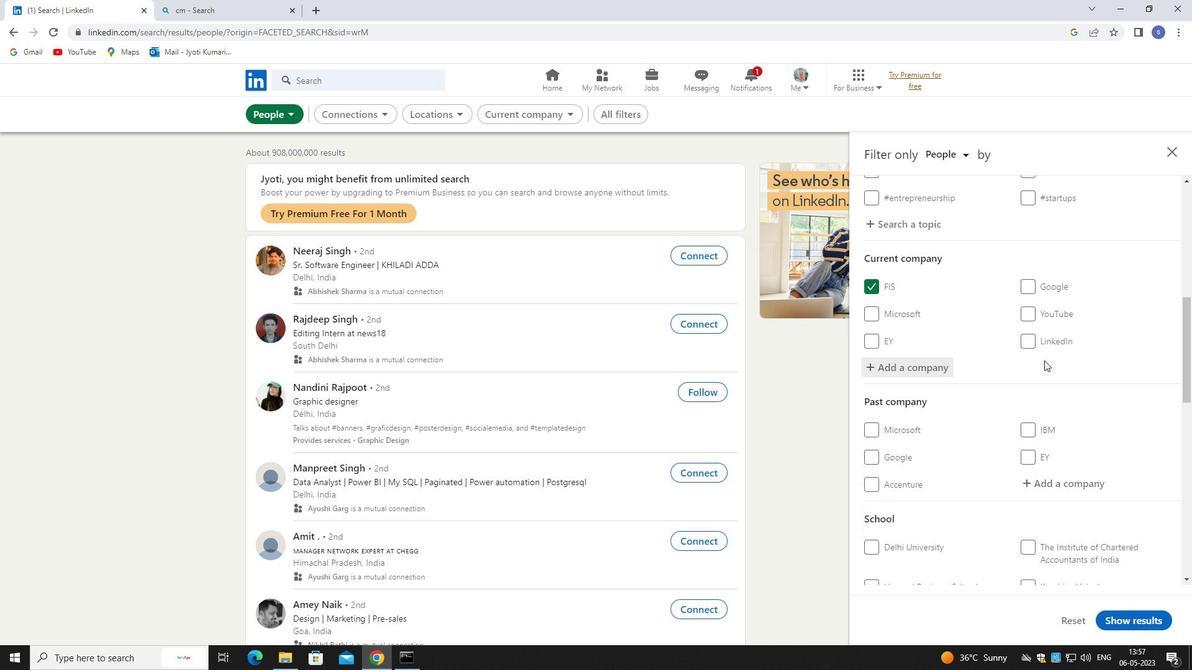 
Action: Mouse moved to (1031, 430)
Screenshot: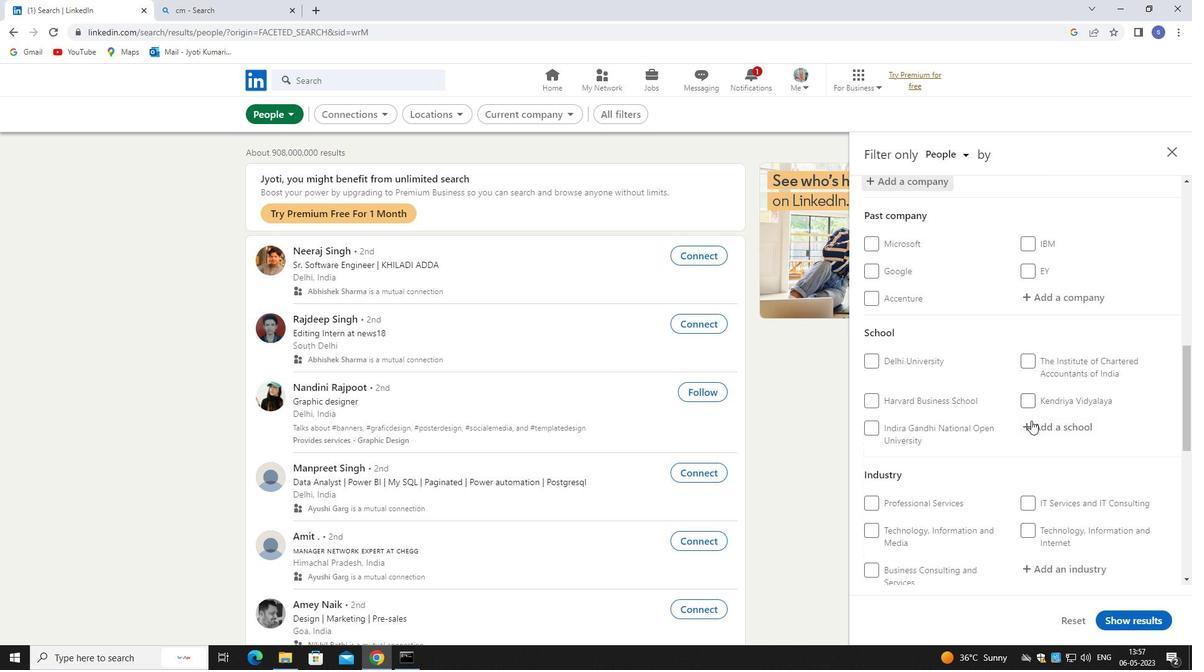 
Action: Mouse pressed left at (1031, 430)
Screenshot: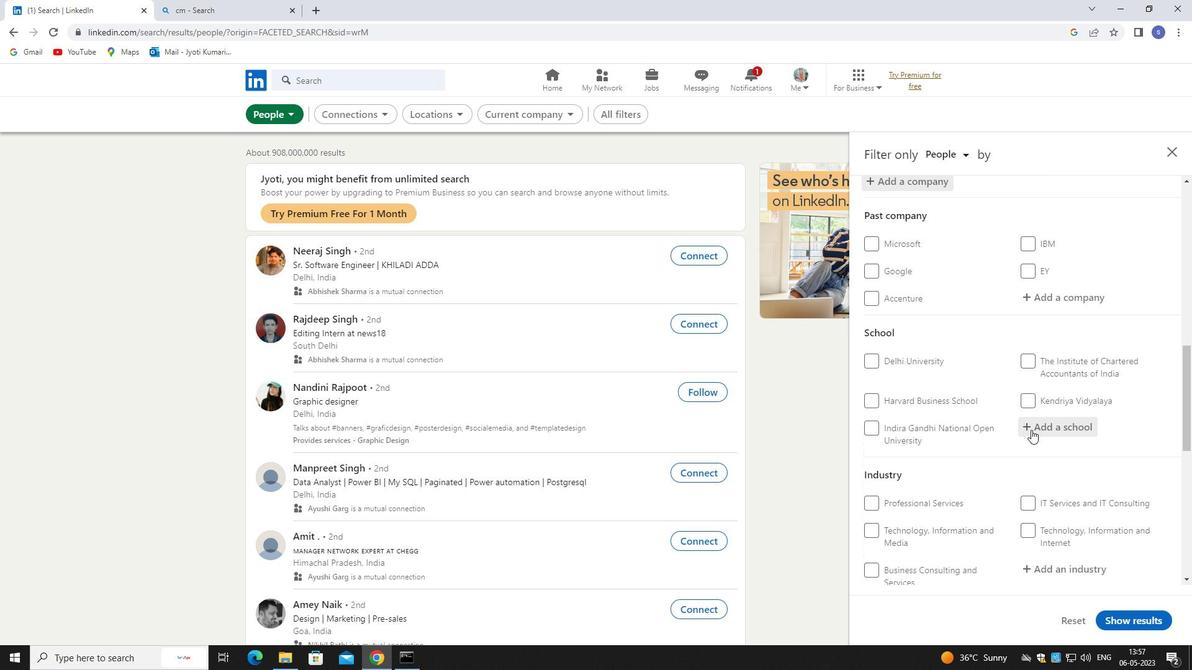 
Action: Key pressed <Key.shift>RNS
Screenshot: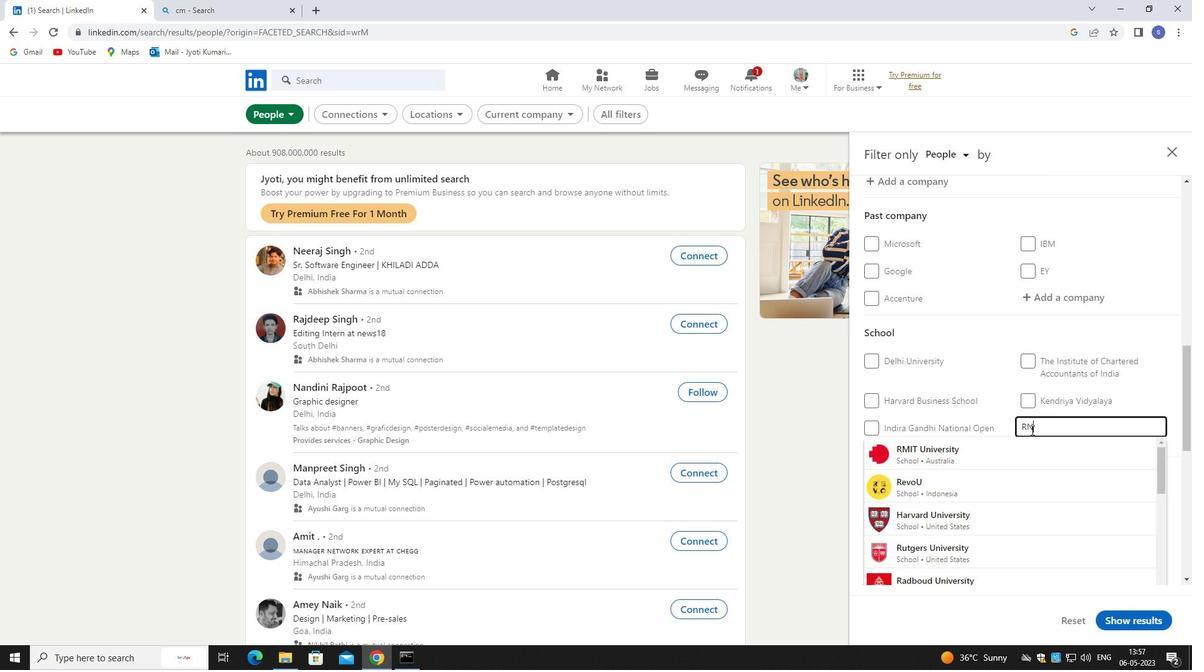 
Action: Mouse moved to (1036, 463)
Screenshot: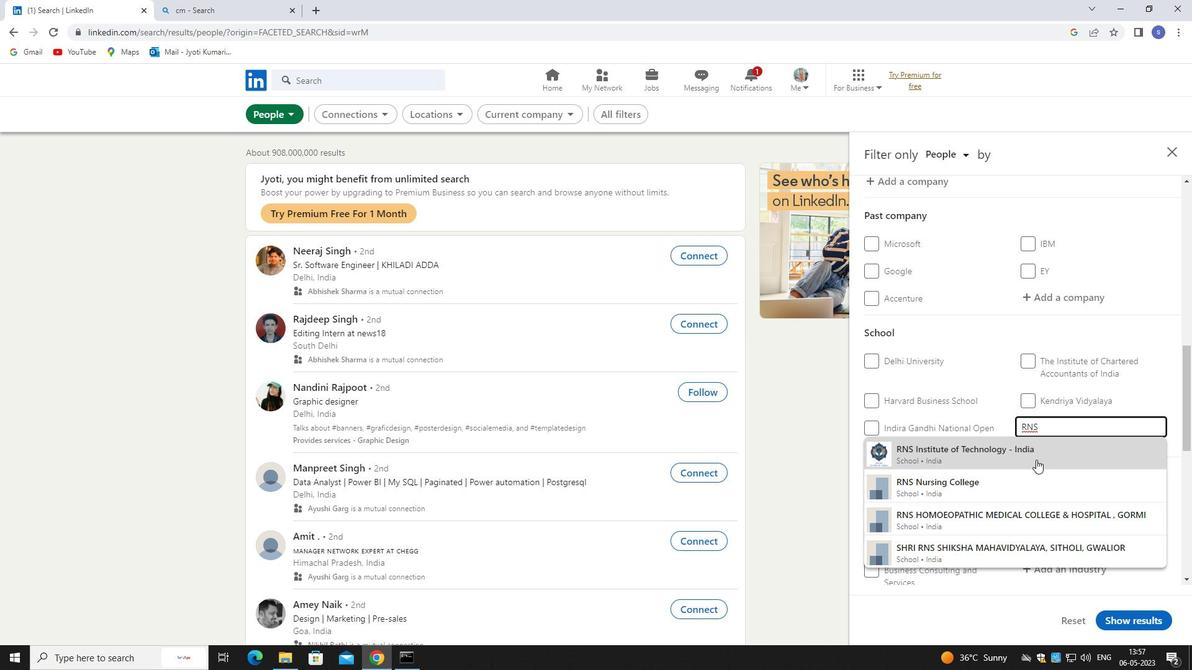 
Action: Mouse pressed left at (1036, 463)
Screenshot: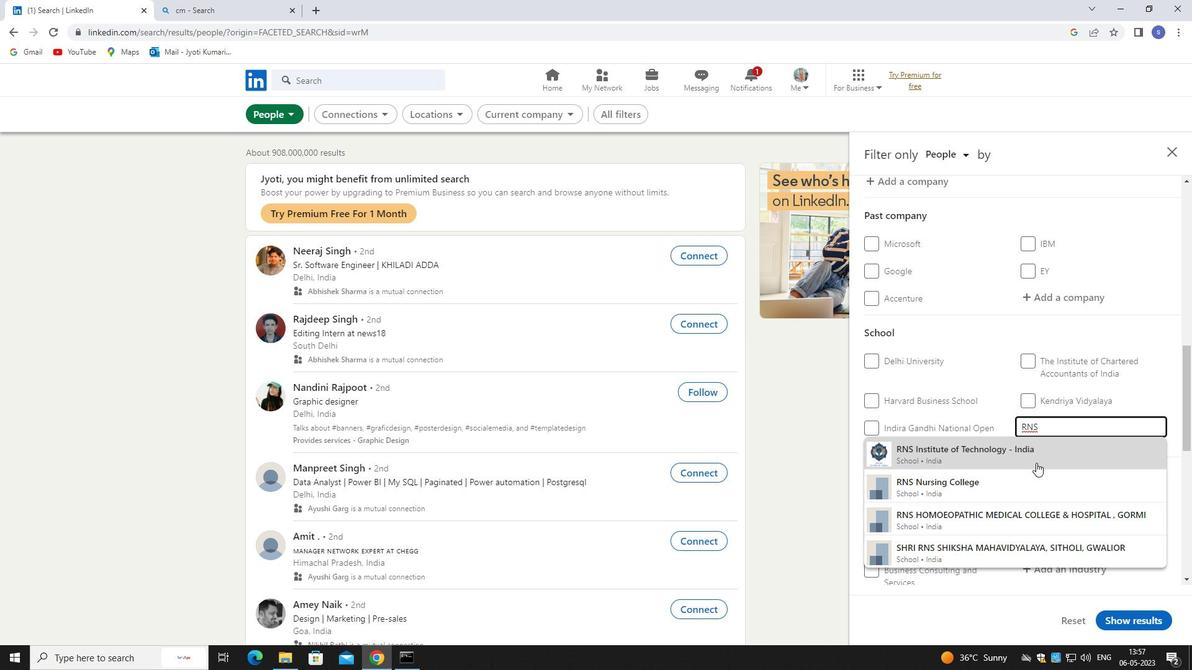 
Action: Mouse scrolled (1036, 462) with delta (0, 0)
Screenshot: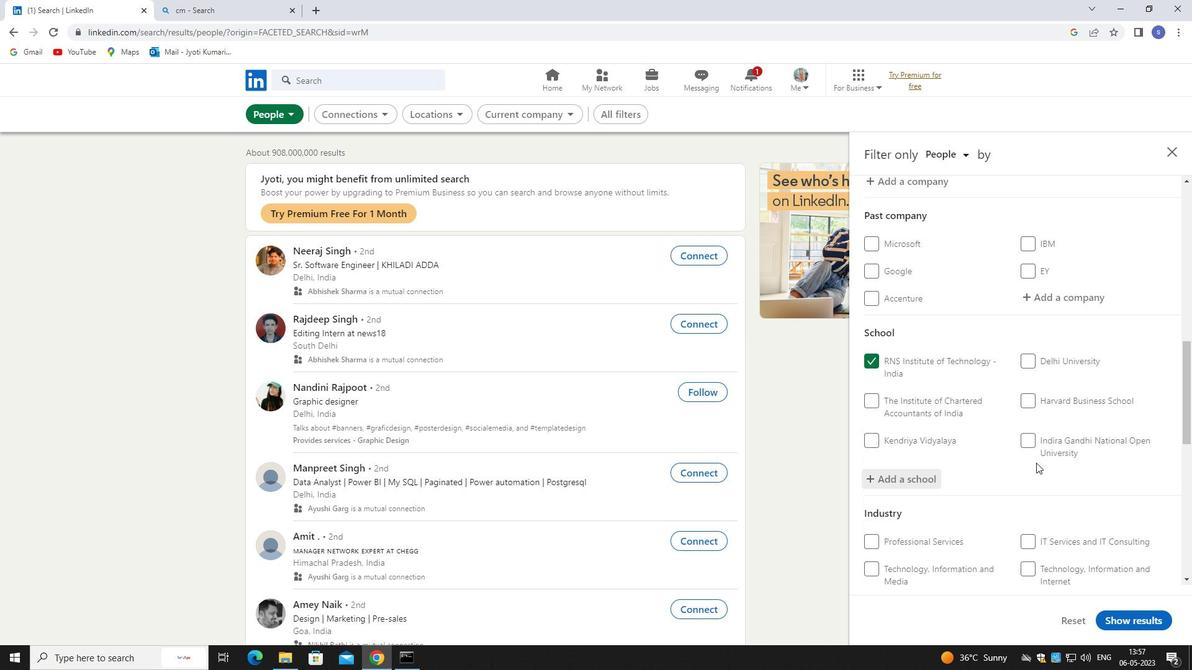 
Action: Mouse scrolled (1036, 462) with delta (0, 0)
Screenshot: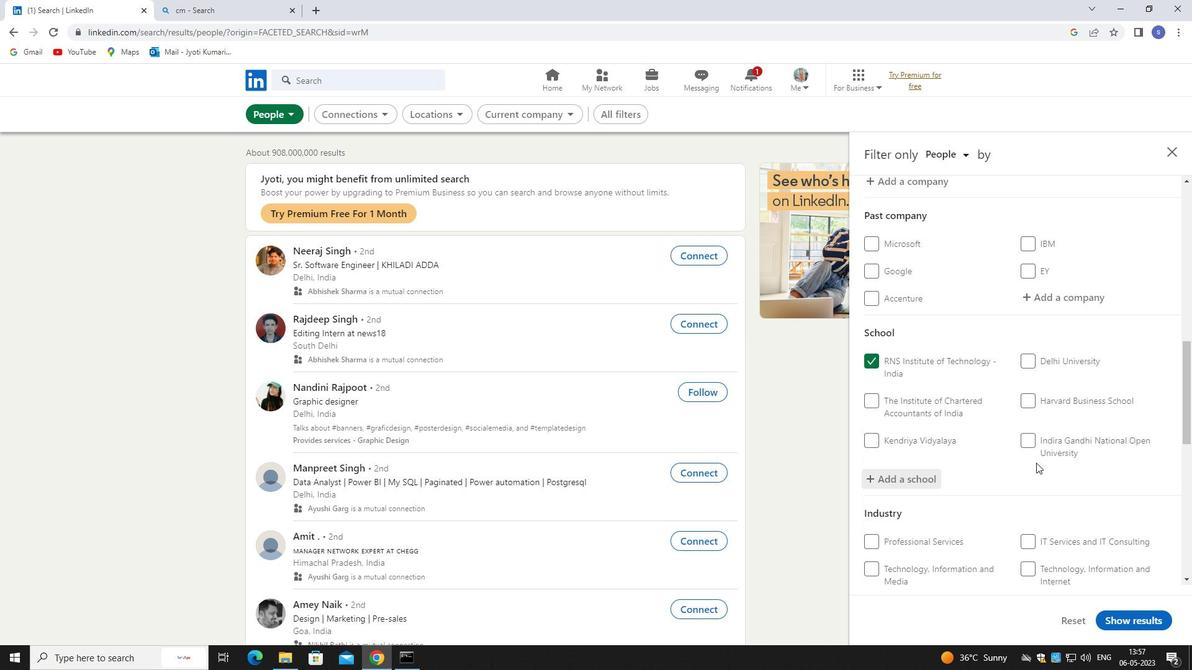 
Action: Mouse scrolled (1036, 462) with delta (0, 0)
Screenshot: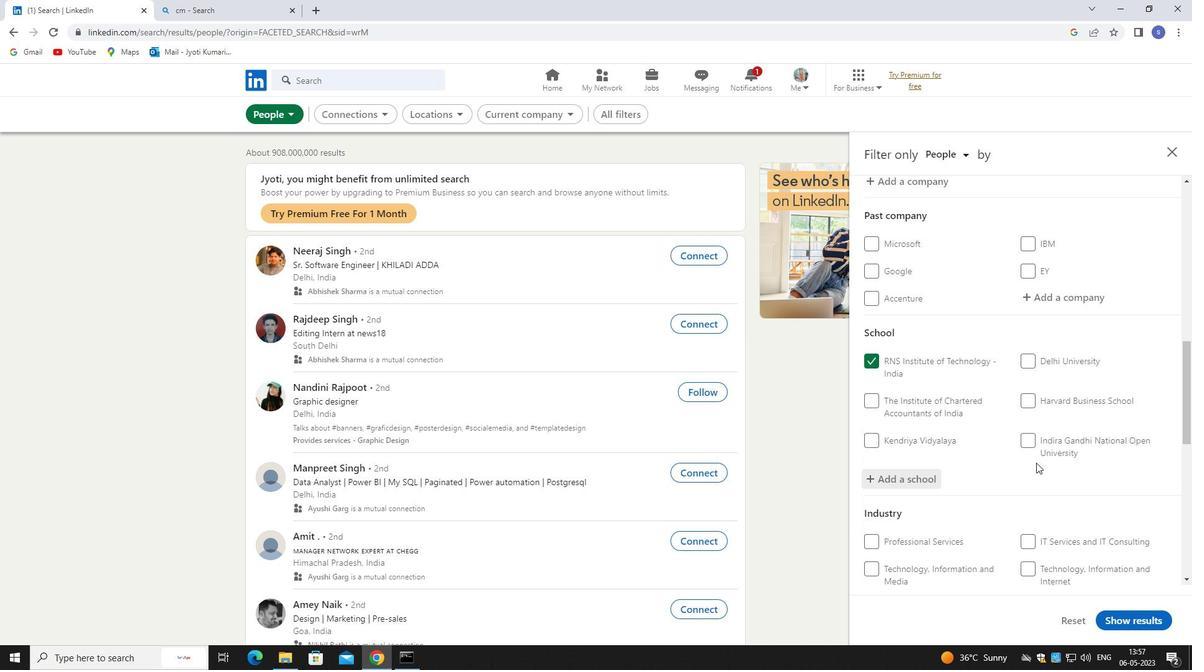 
Action: Mouse scrolled (1036, 462) with delta (0, 0)
Screenshot: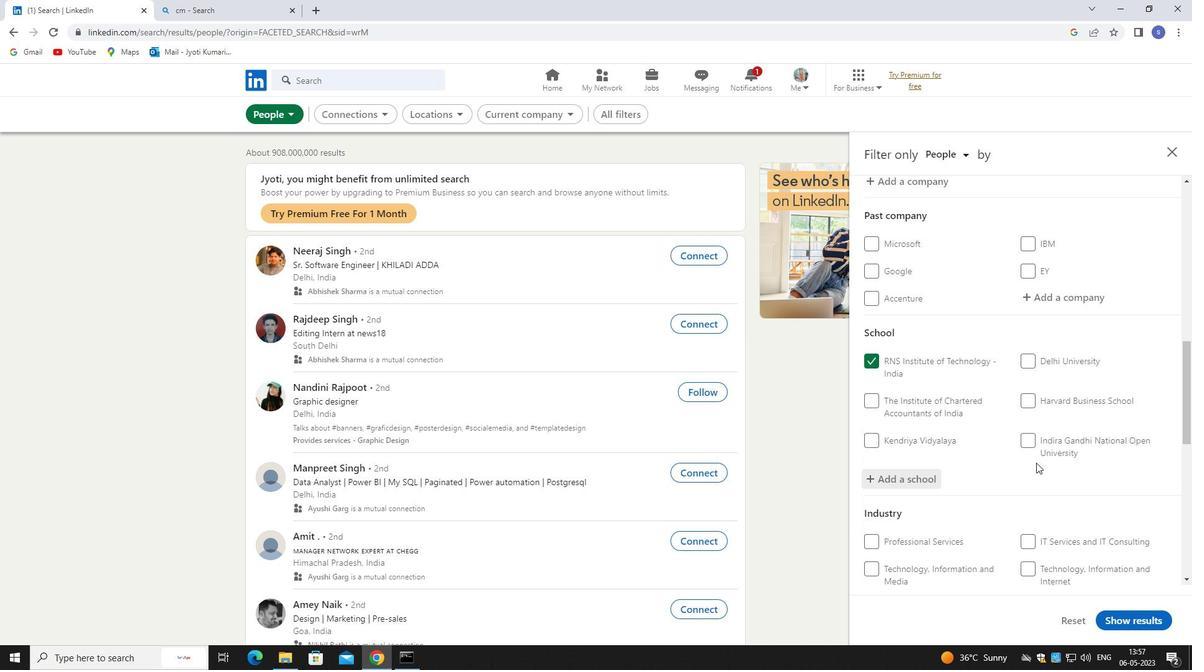 
Action: Mouse moved to (1068, 363)
Screenshot: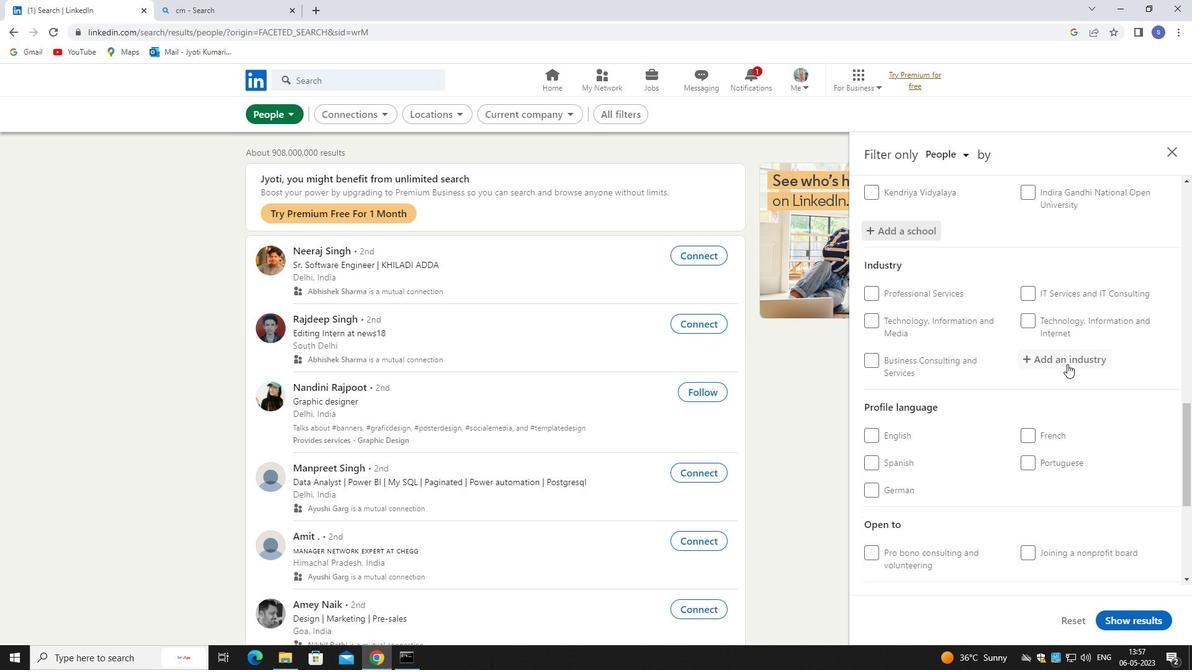 
Action: Mouse pressed left at (1068, 363)
Screenshot: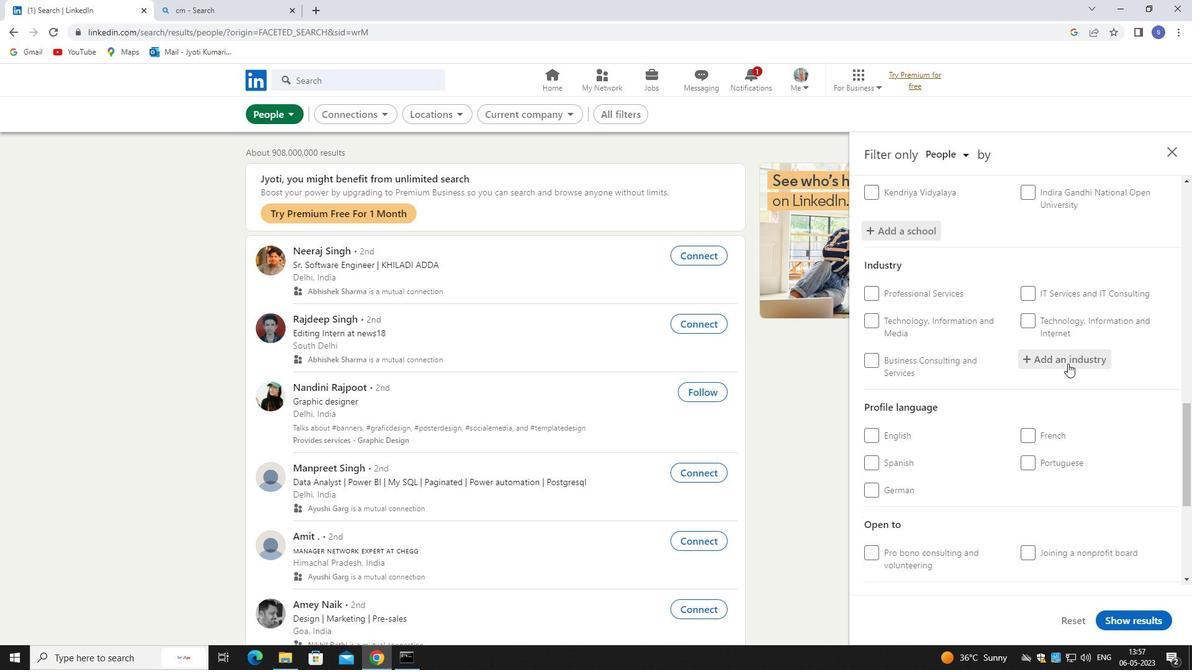 
Action: Mouse moved to (1032, 333)
Screenshot: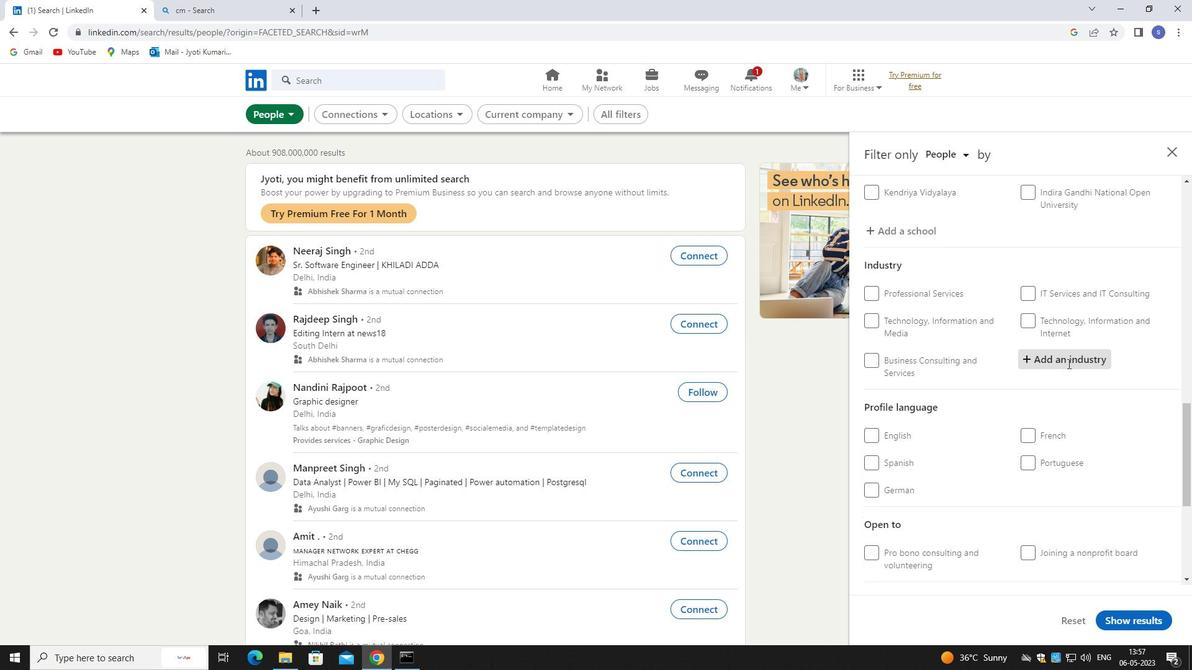 
Action: Key pressed TELCOMM<Key.backspace><Key.backspace><Key.backspace><Key.backspace>ECOMM
Screenshot: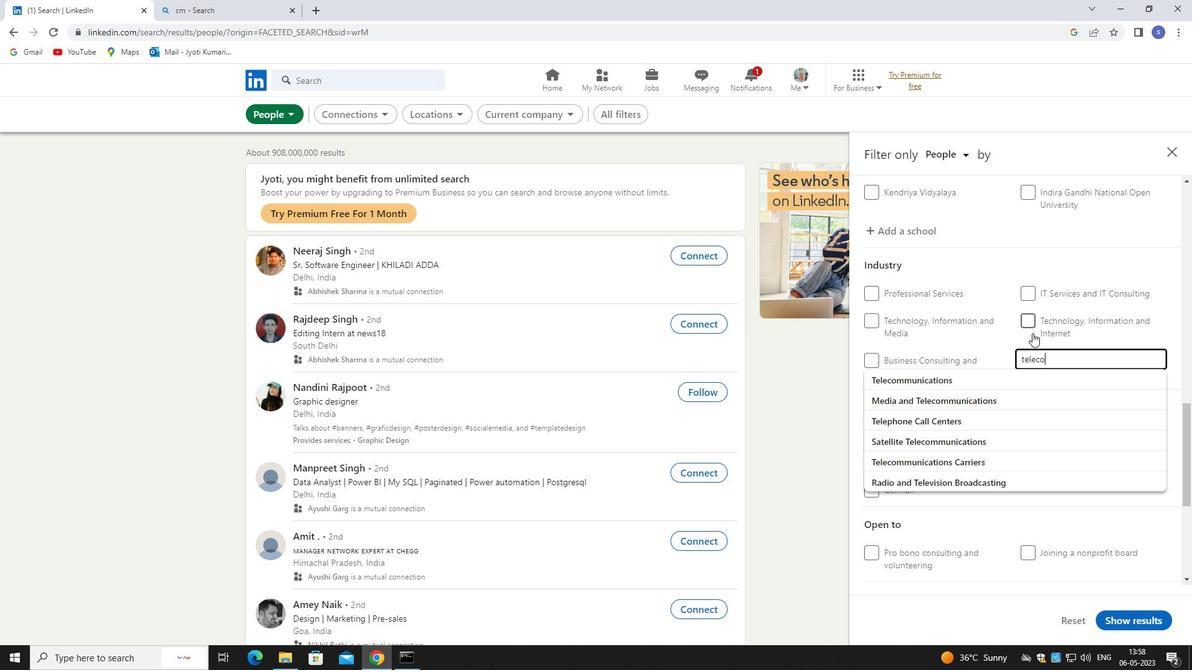 
Action: Mouse moved to (1119, 376)
Screenshot: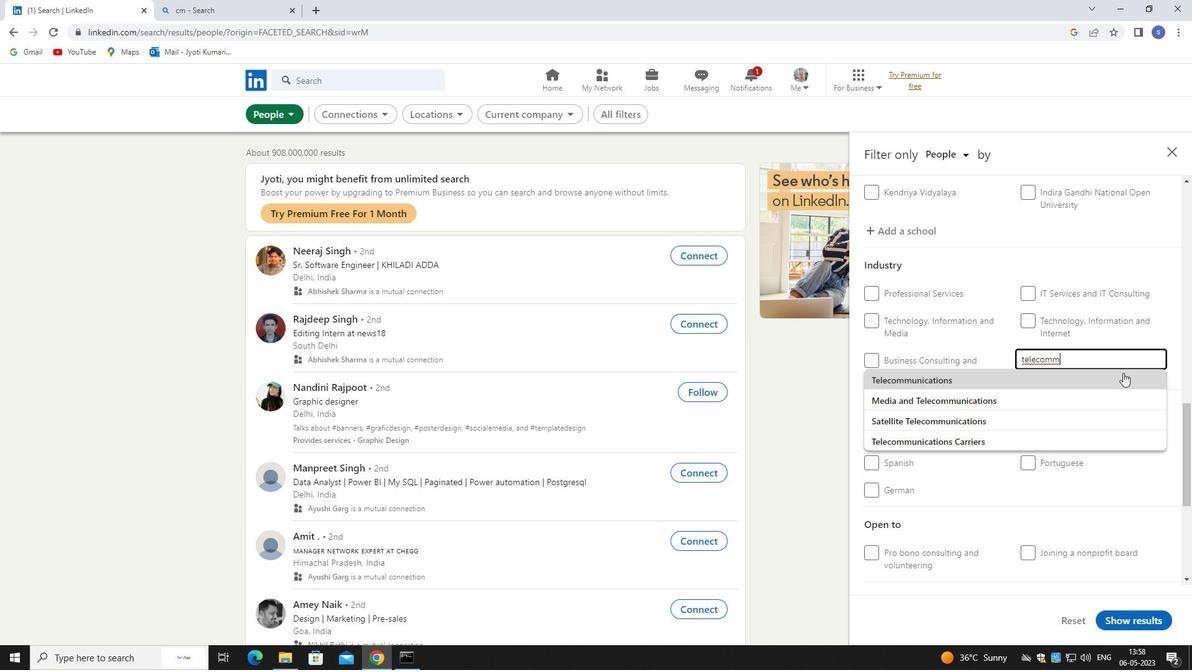 
Action: Mouse pressed left at (1119, 376)
Screenshot: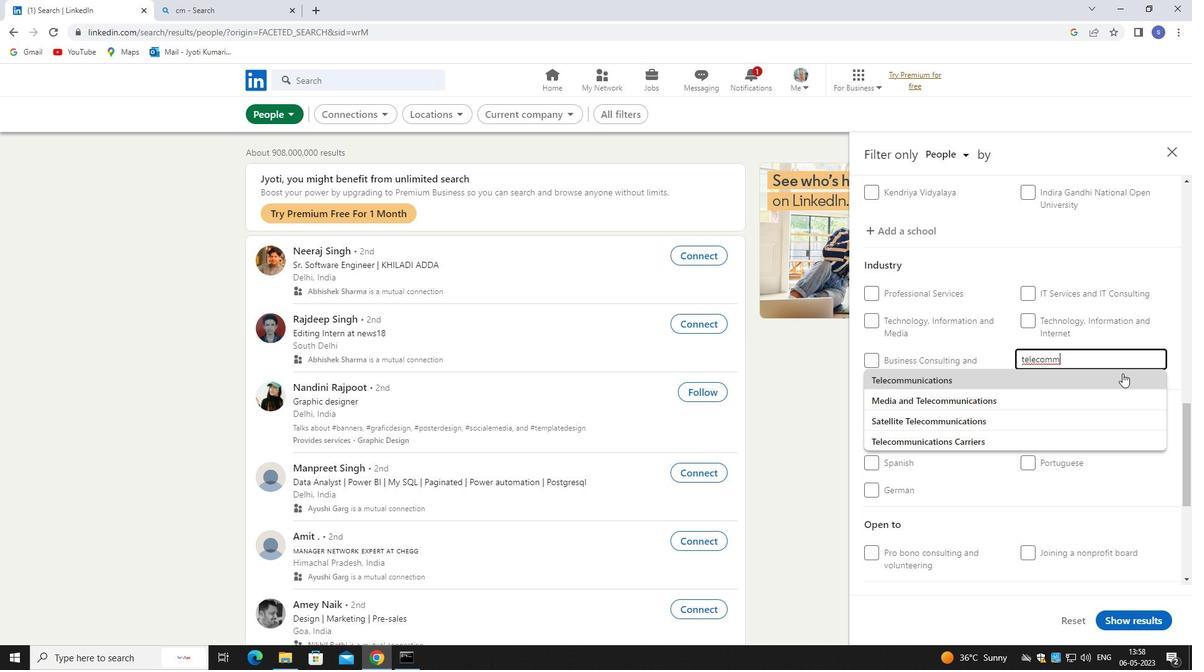 
Action: Mouse scrolled (1119, 375) with delta (0, 0)
Screenshot: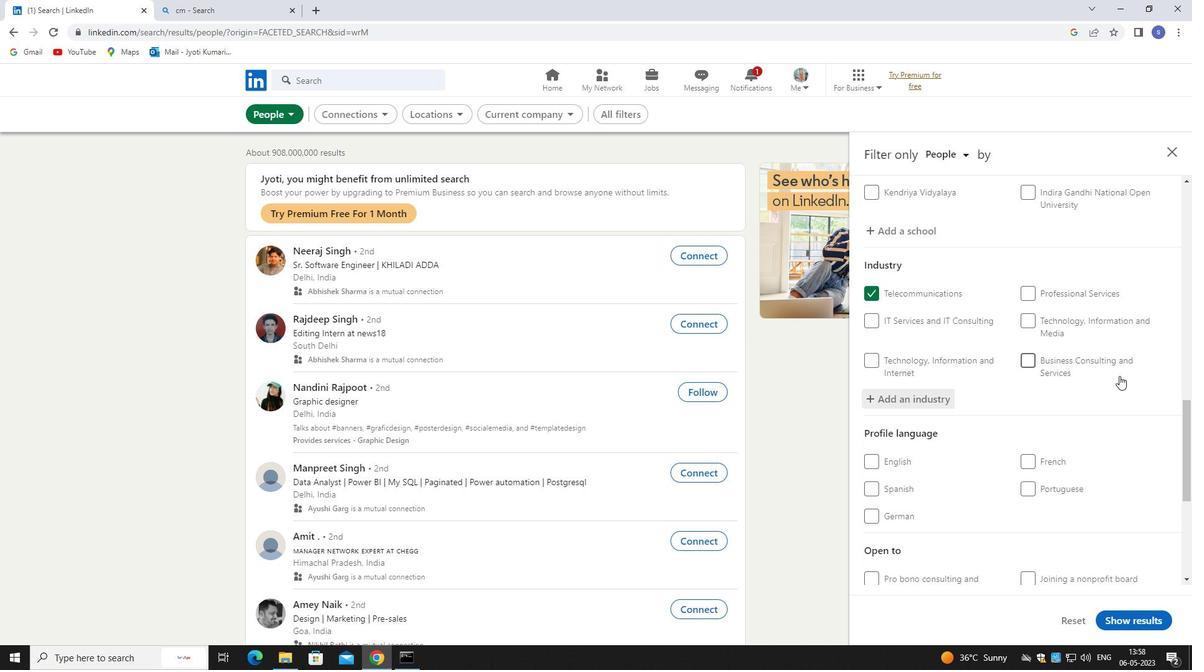 
Action: Mouse scrolled (1119, 375) with delta (0, 0)
Screenshot: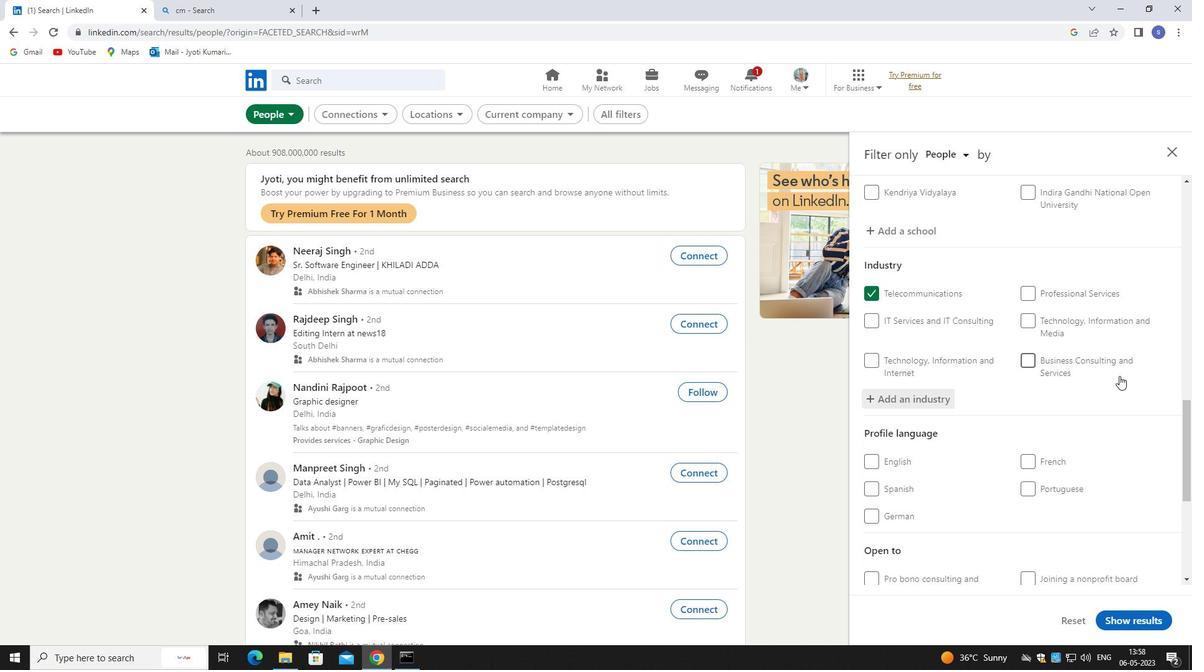 
Action: Mouse scrolled (1119, 375) with delta (0, 0)
Screenshot: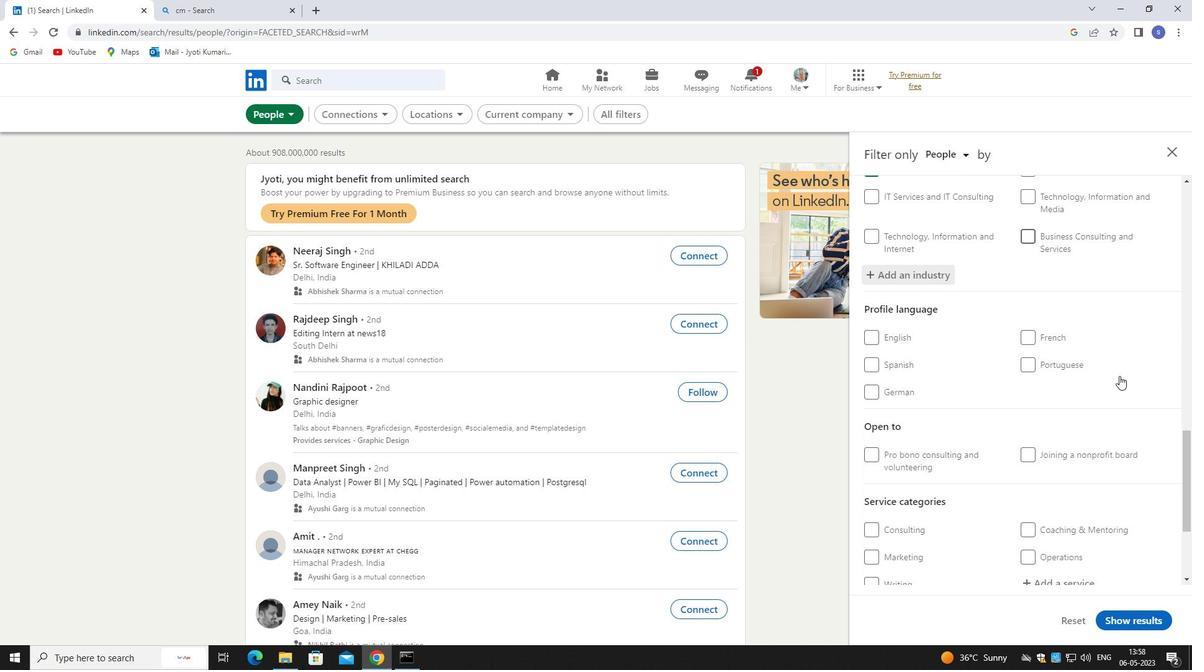 
Action: Mouse scrolled (1119, 375) with delta (0, 0)
Screenshot: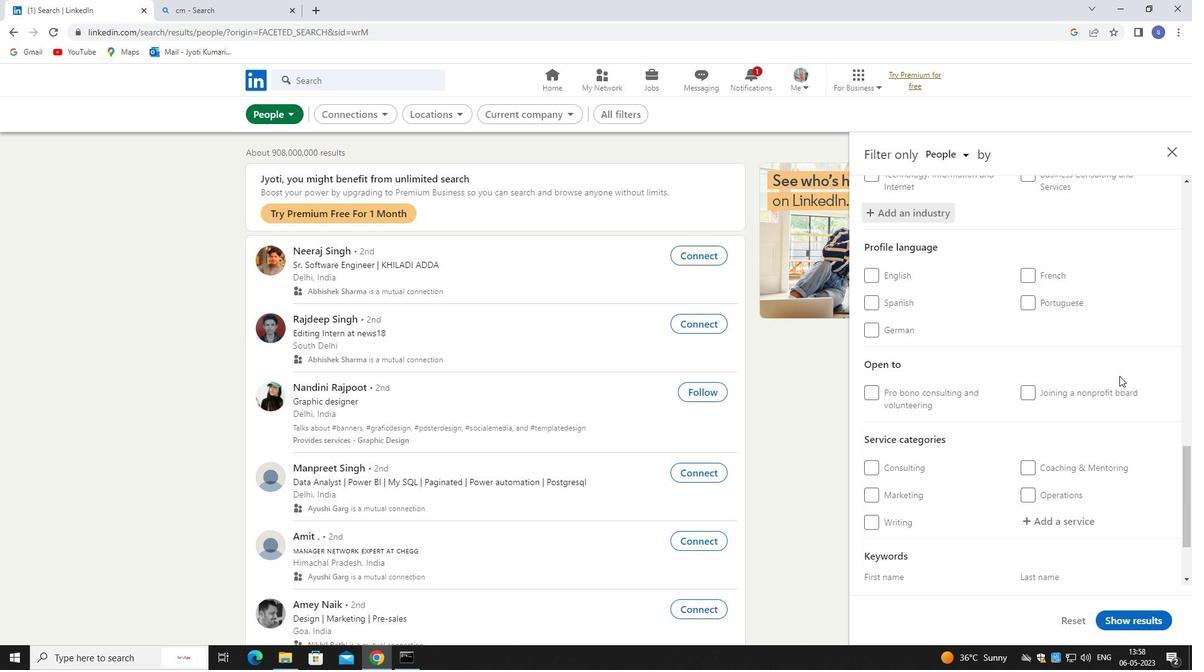 
Action: Mouse moved to (1035, 213)
Screenshot: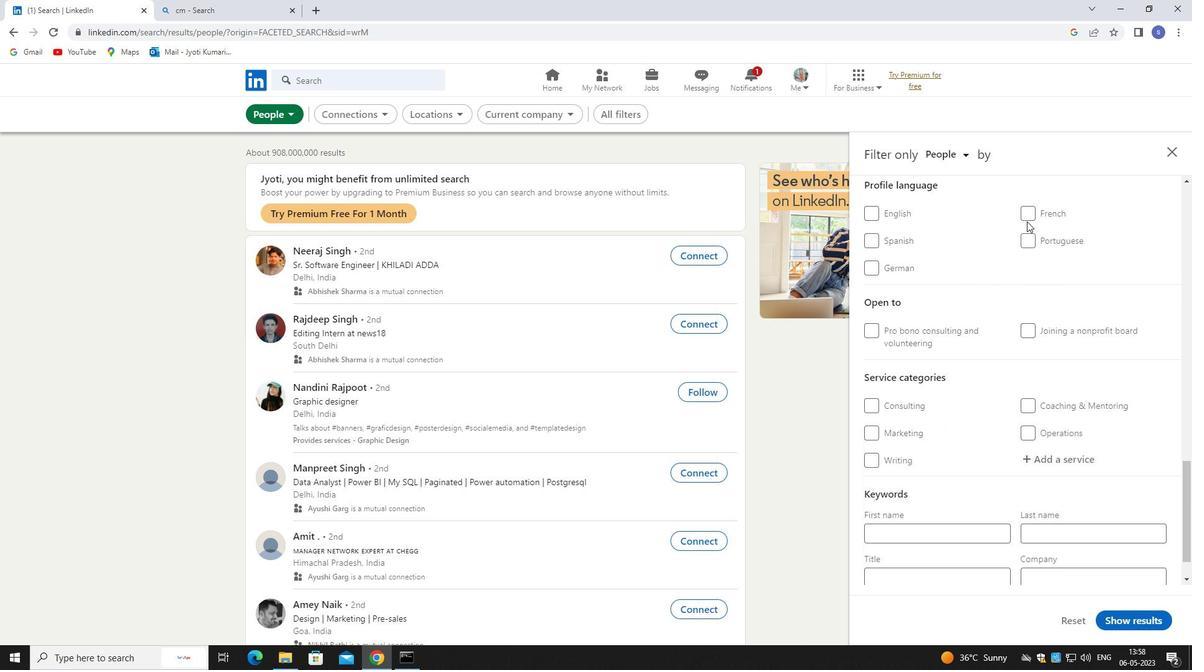 
Action: Mouse pressed left at (1035, 213)
Screenshot: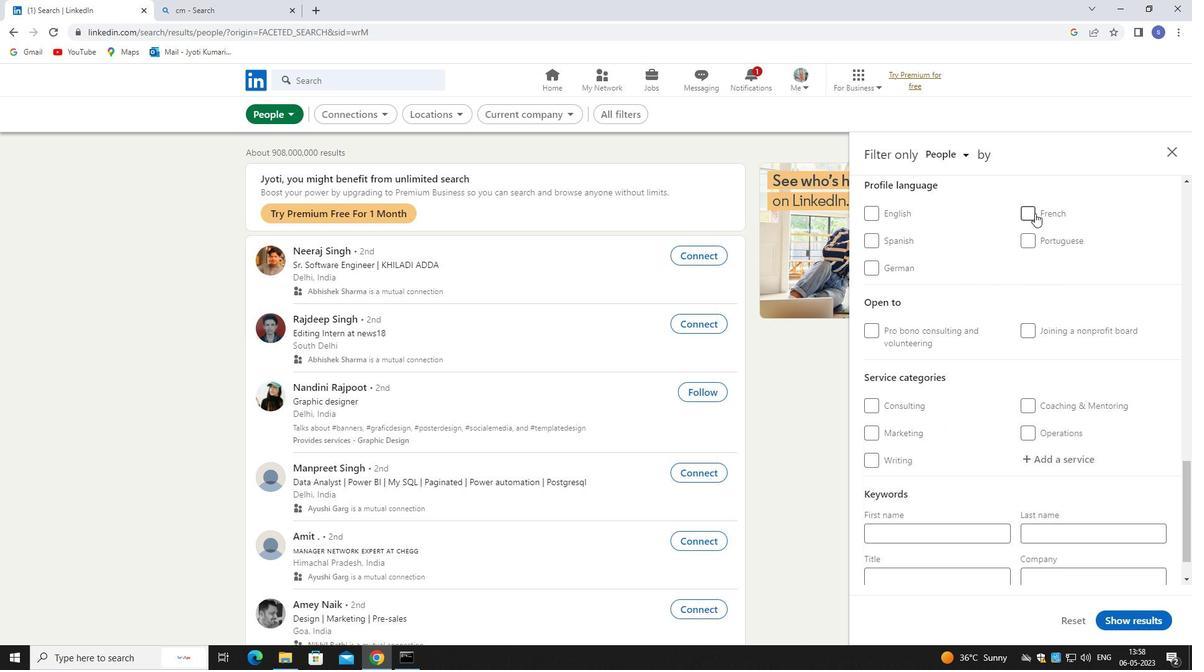 
Action: Mouse moved to (1032, 463)
Screenshot: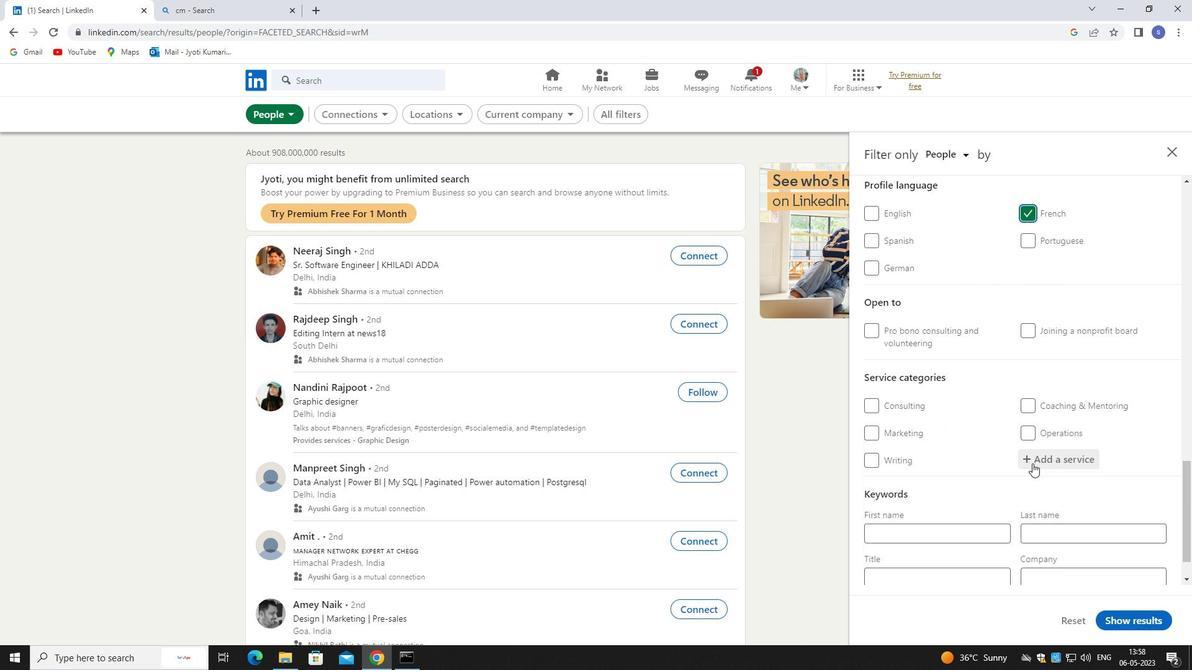 
Action: Mouse pressed left at (1032, 463)
Screenshot: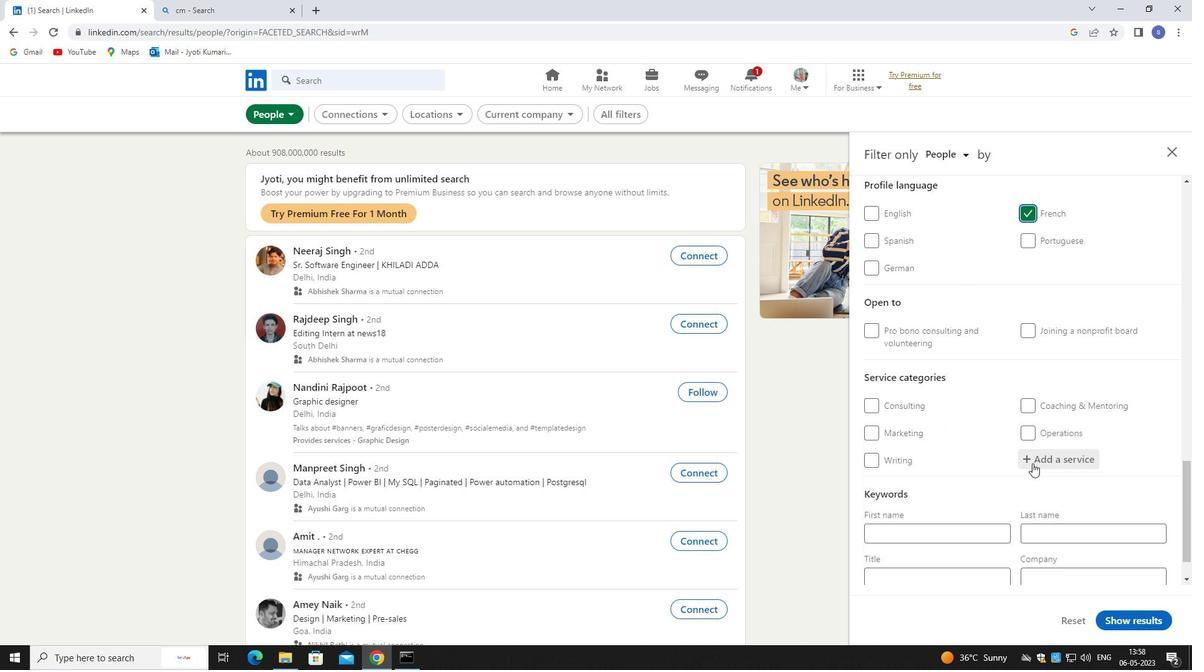 
Action: Mouse moved to (1033, 463)
Screenshot: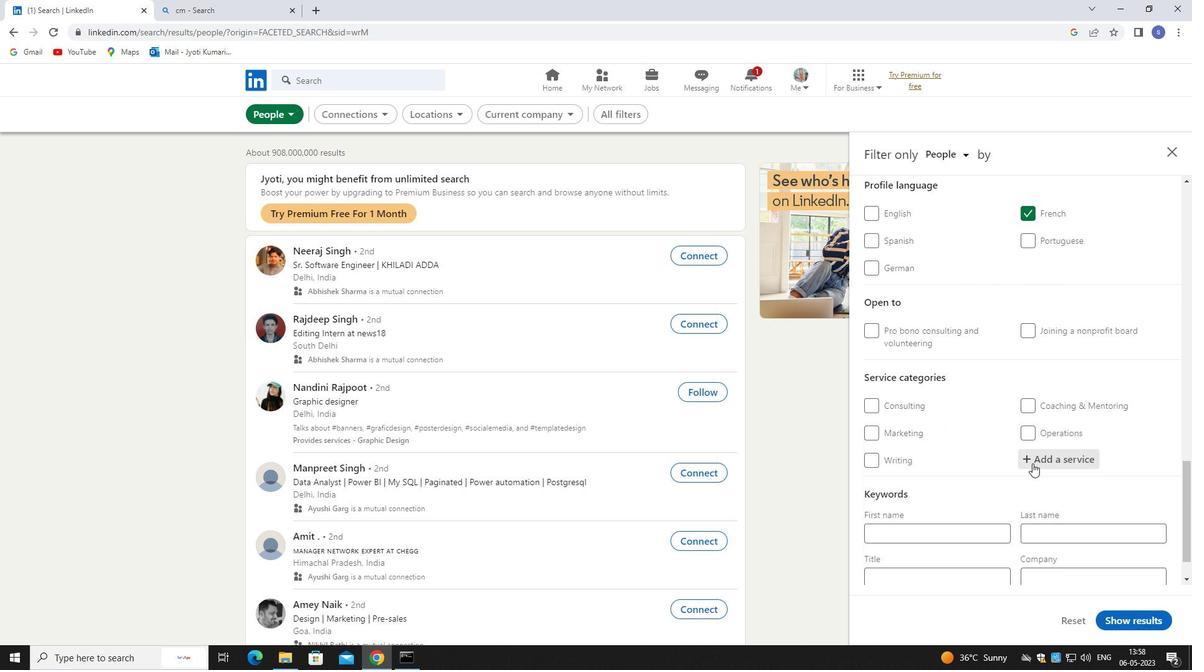 
Action: Key pressed <Key.shift>ACCOUNTI
Screenshot: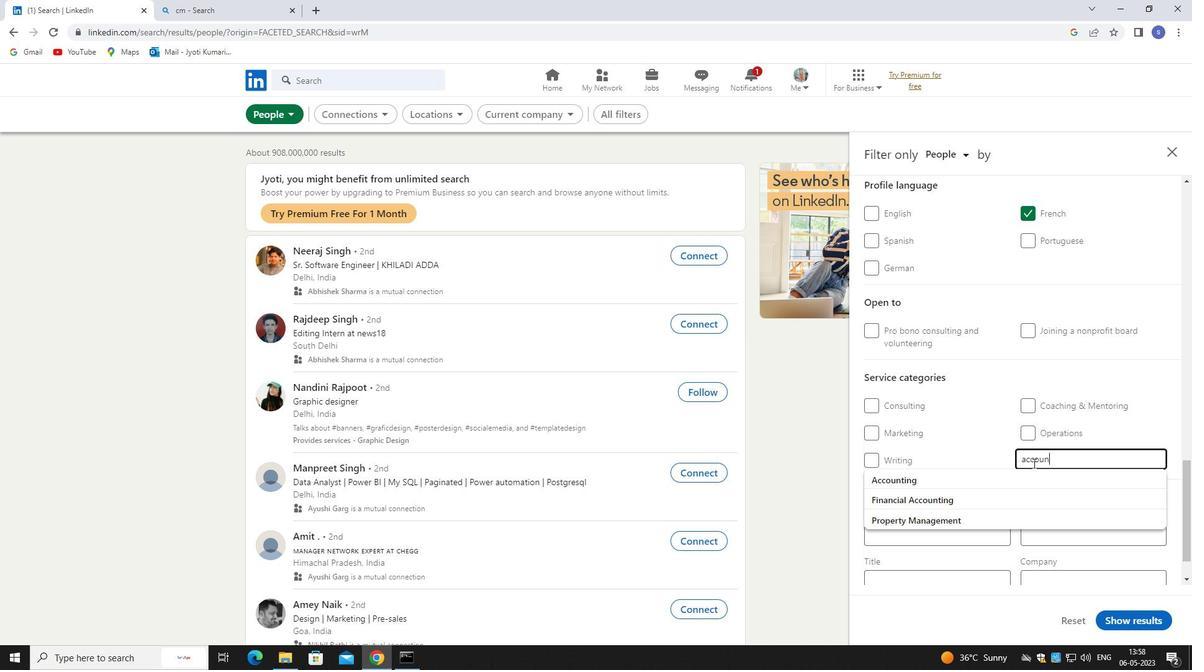 
Action: Mouse moved to (1026, 477)
Screenshot: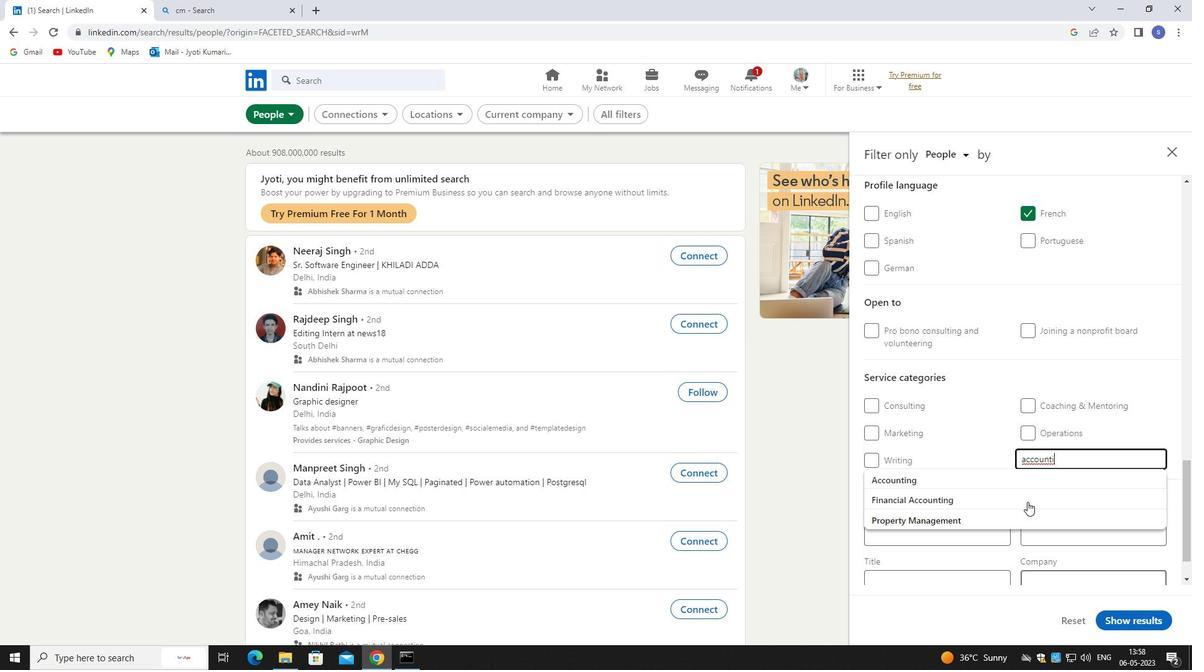 
Action: Mouse pressed left at (1026, 477)
Screenshot: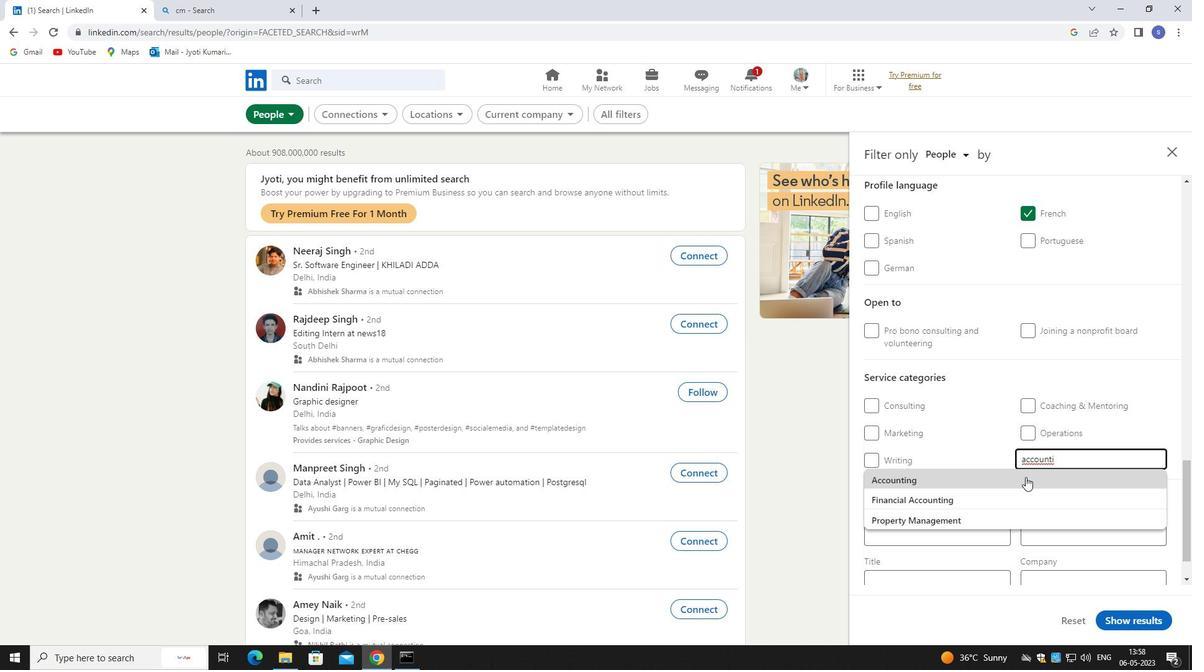 
Action: Mouse moved to (1025, 480)
Screenshot: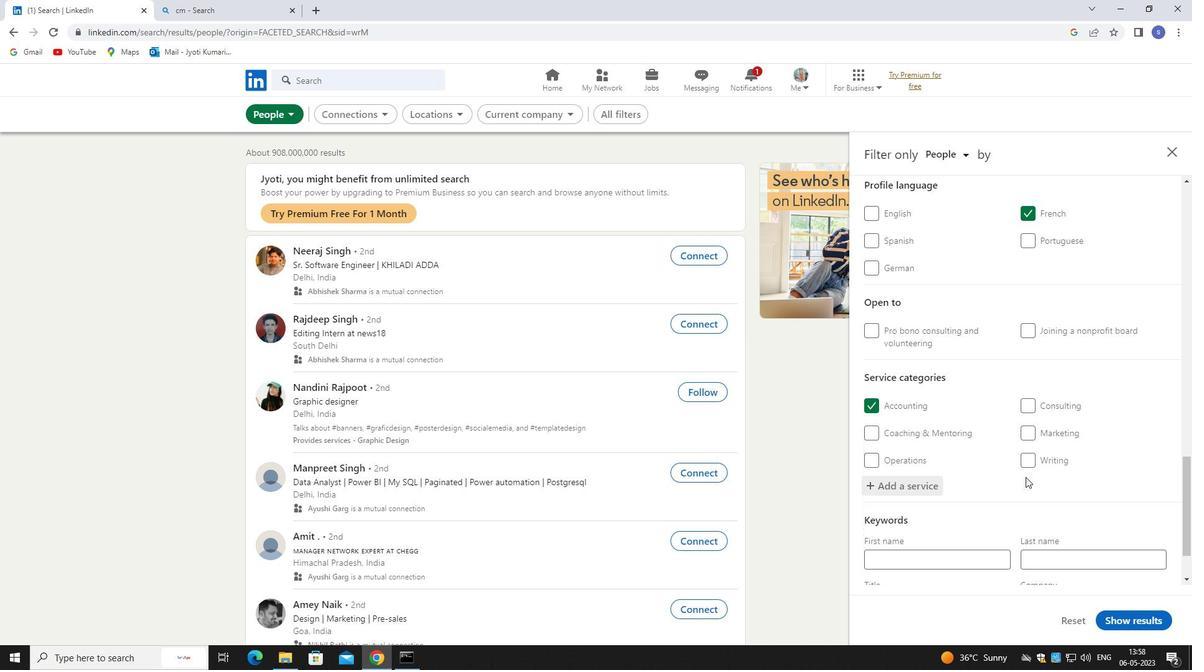 
Action: Mouse scrolled (1025, 480) with delta (0, 0)
Screenshot: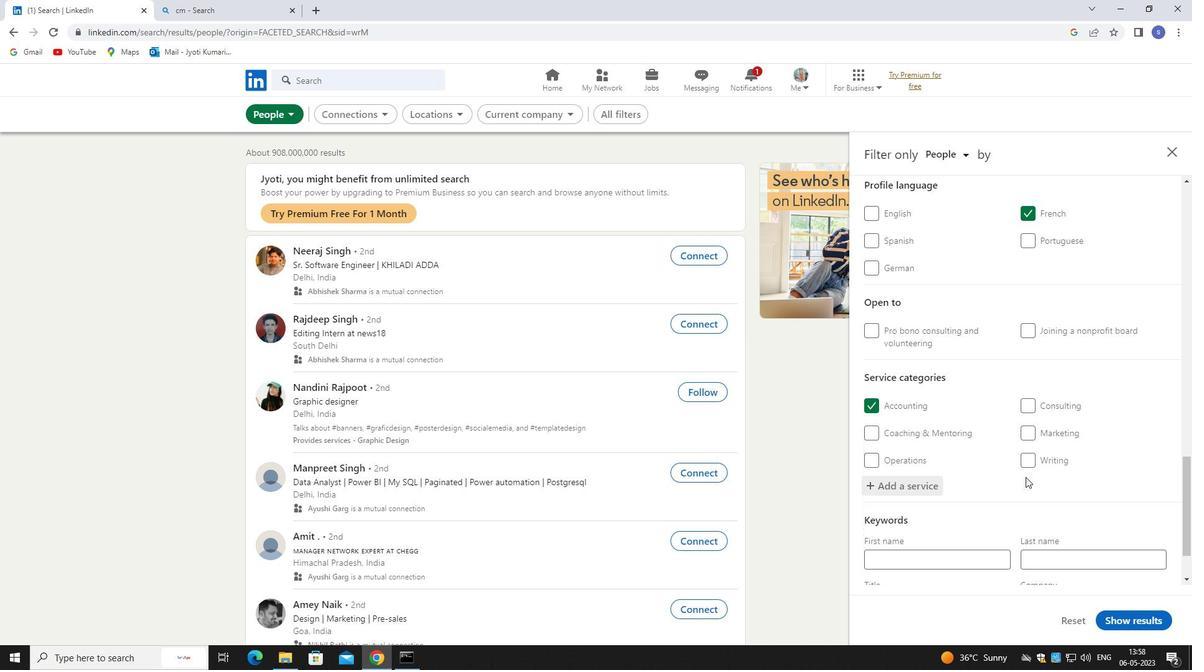 
Action: Mouse moved to (1025, 482)
Screenshot: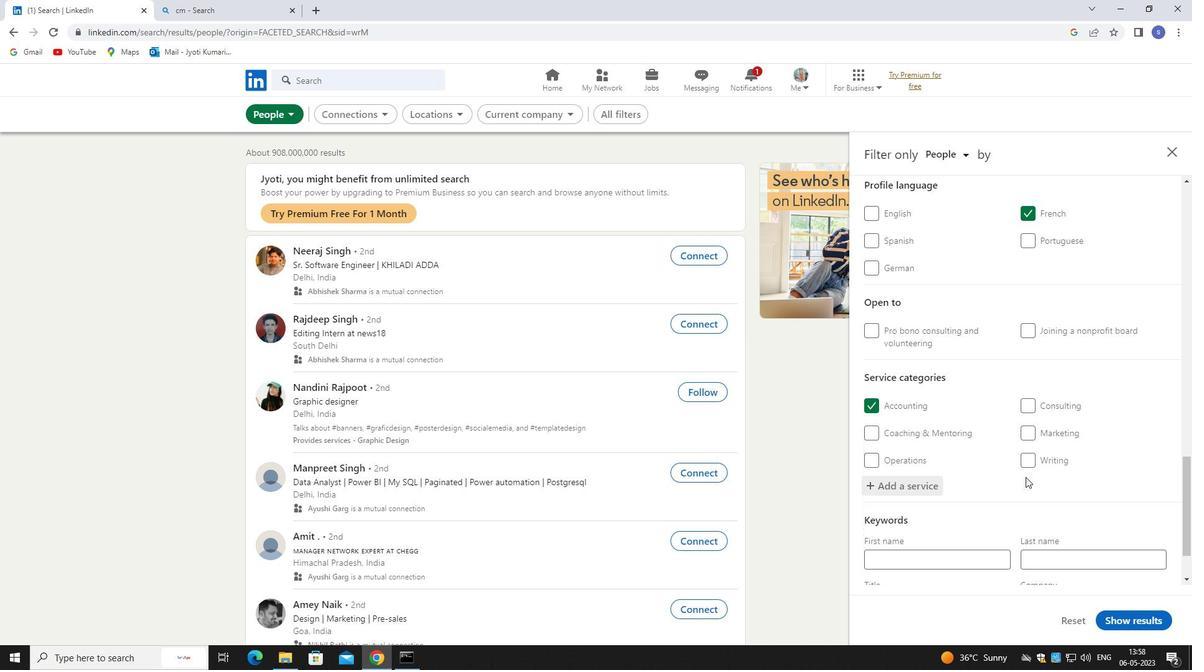 
Action: Mouse scrolled (1025, 481) with delta (0, 0)
Screenshot: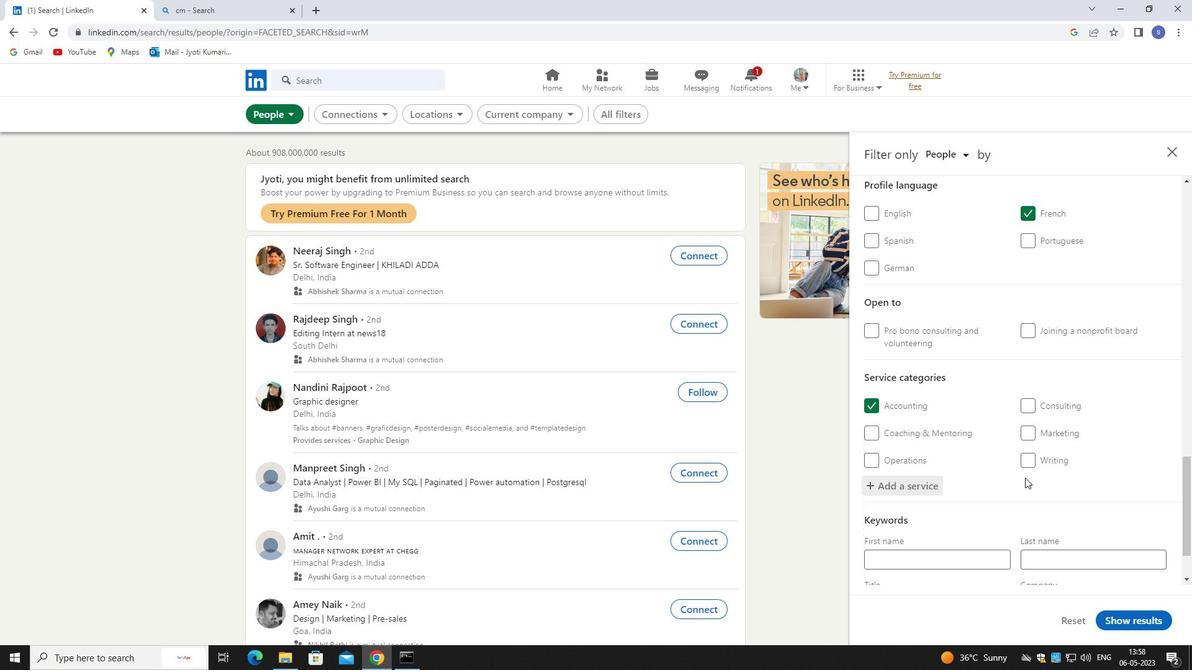 
Action: Mouse moved to (1025, 485)
Screenshot: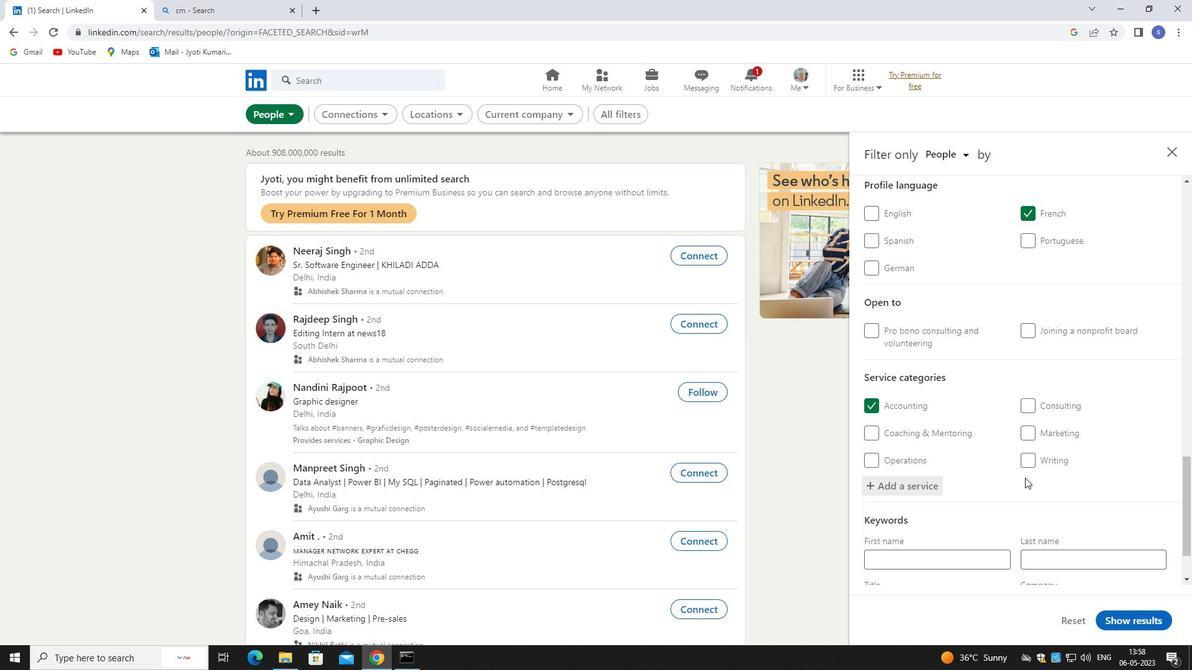 
Action: Mouse scrolled (1025, 484) with delta (0, 0)
Screenshot: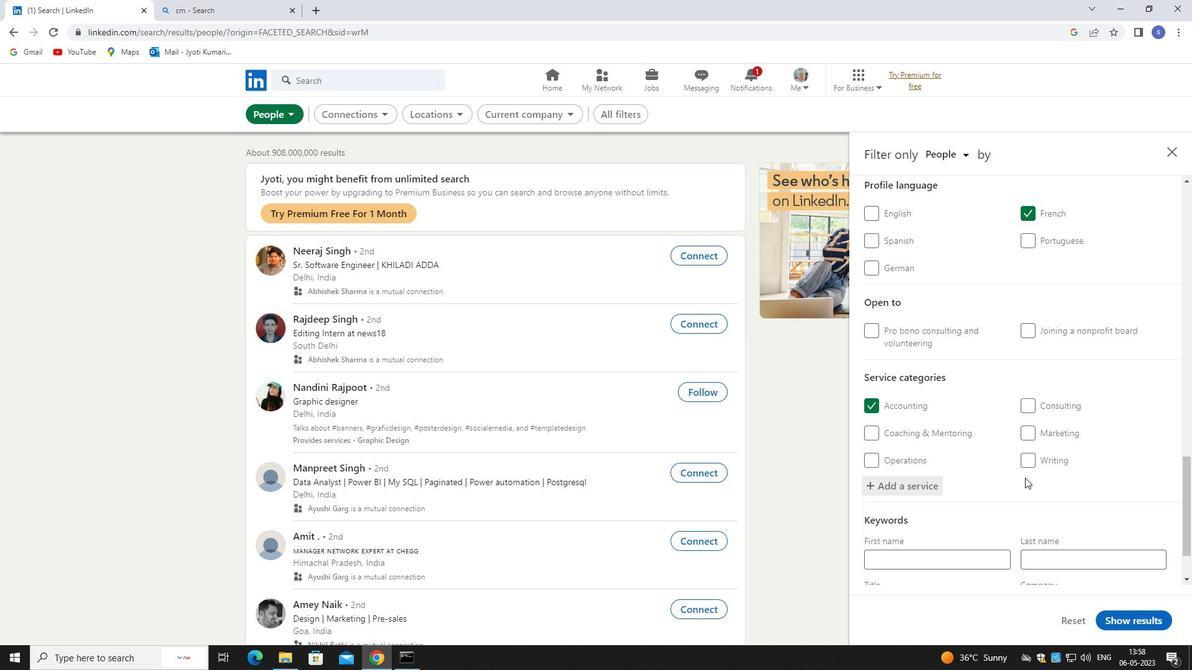 
Action: Mouse moved to (951, 526)
Screenshot: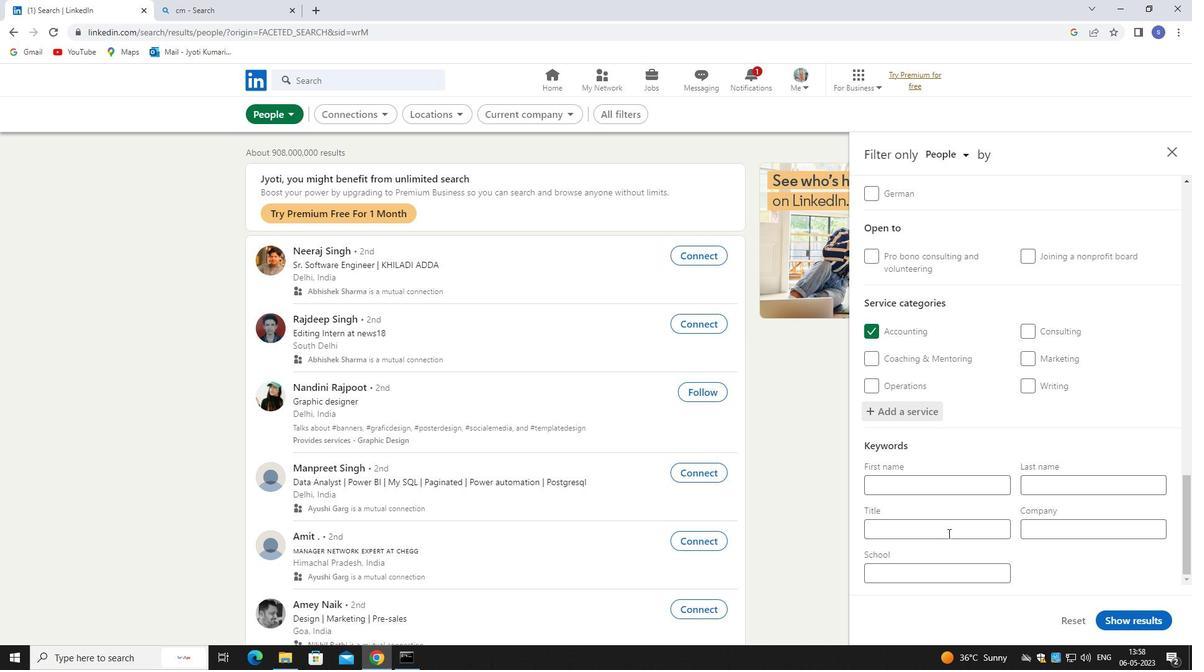 
Action: Mouse pressed left at (951, 526)
Screenshot: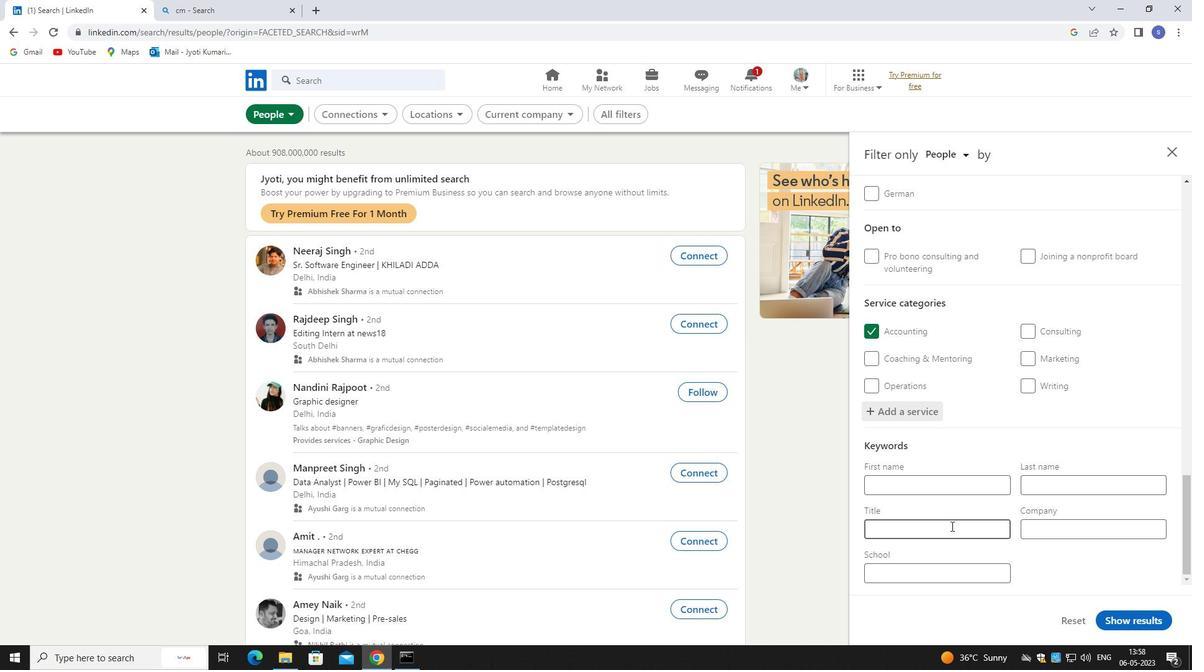 
Action: Mouse moved to (955, 528)
Screenshot: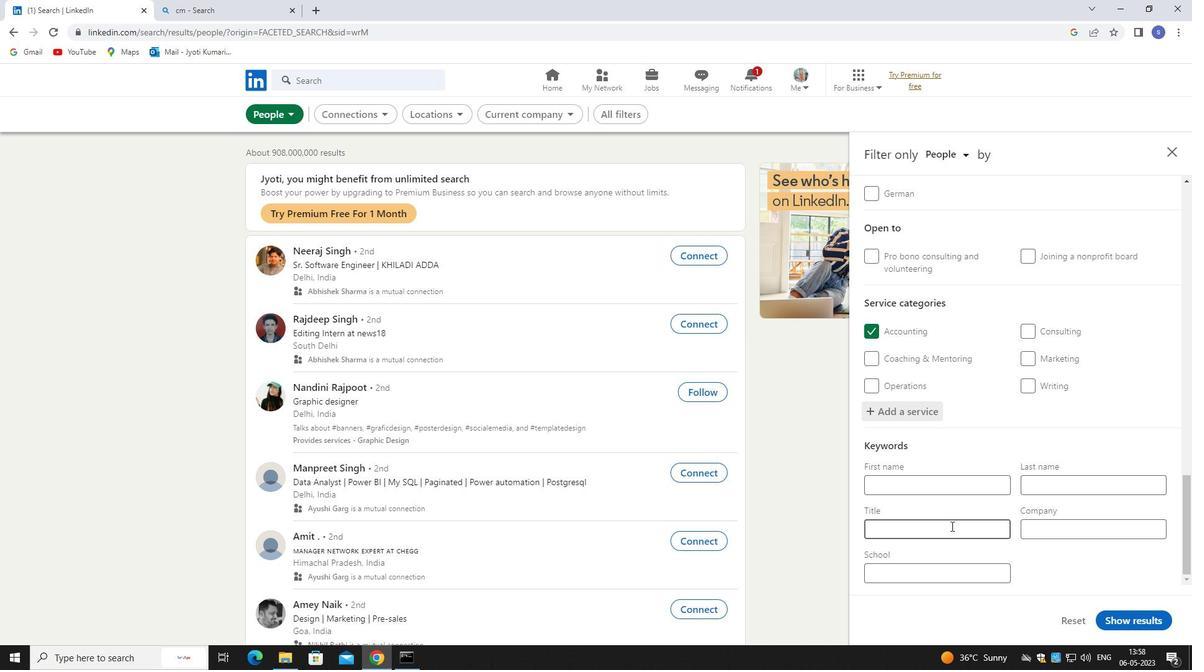 
Action: Key pressed <Key.shift><Key.shift><Key.shift><Key.shift><Key.shift><Key.shift><Key.shift><Key.shift><Key.shift><Key.shift><Key.shift><Key.shift><Key.shift><Key.shift><Key.shift><Key.shift><Key.shift><Key.shift><Key.shift><Key.shift><Key.shift>BIOLOGIST
Screenshot: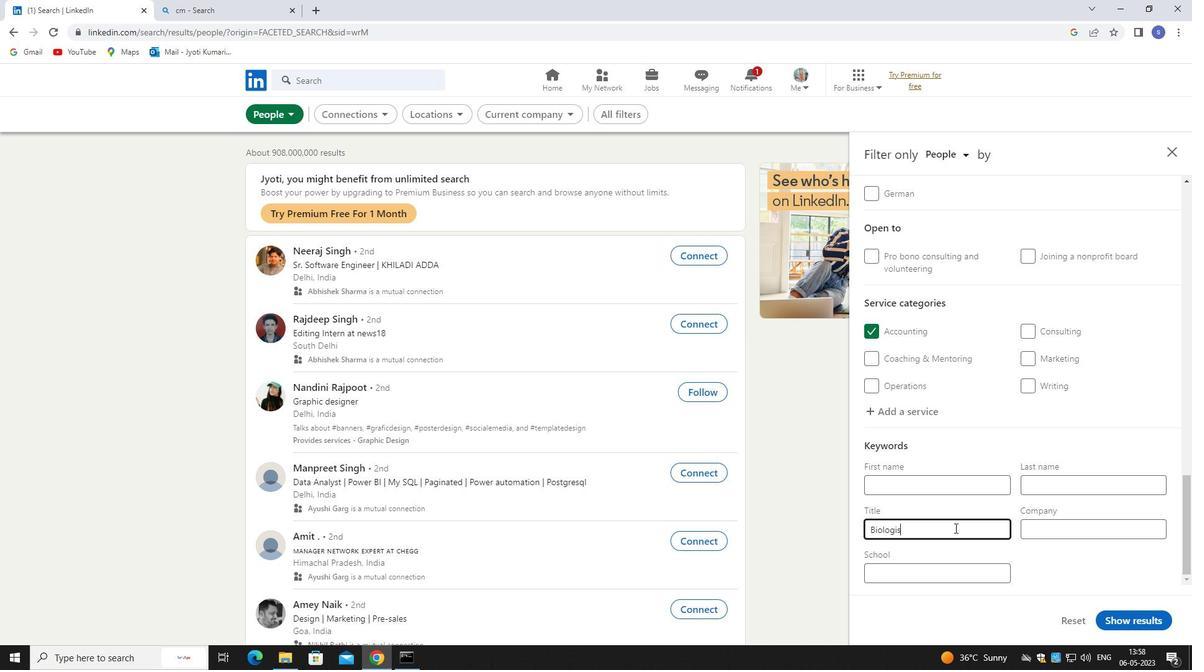 
Action: Mouse moved to (1108, 616)
Screenshot: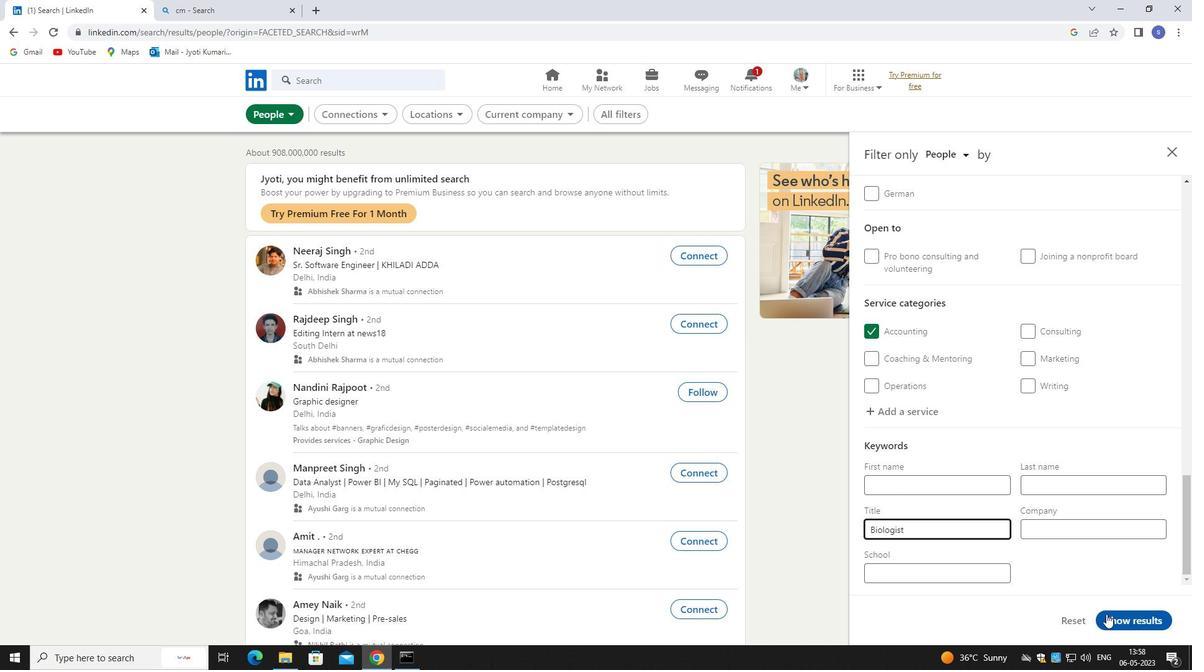 
Action: Mouse pressed left at (1108, 616)
Screenshot: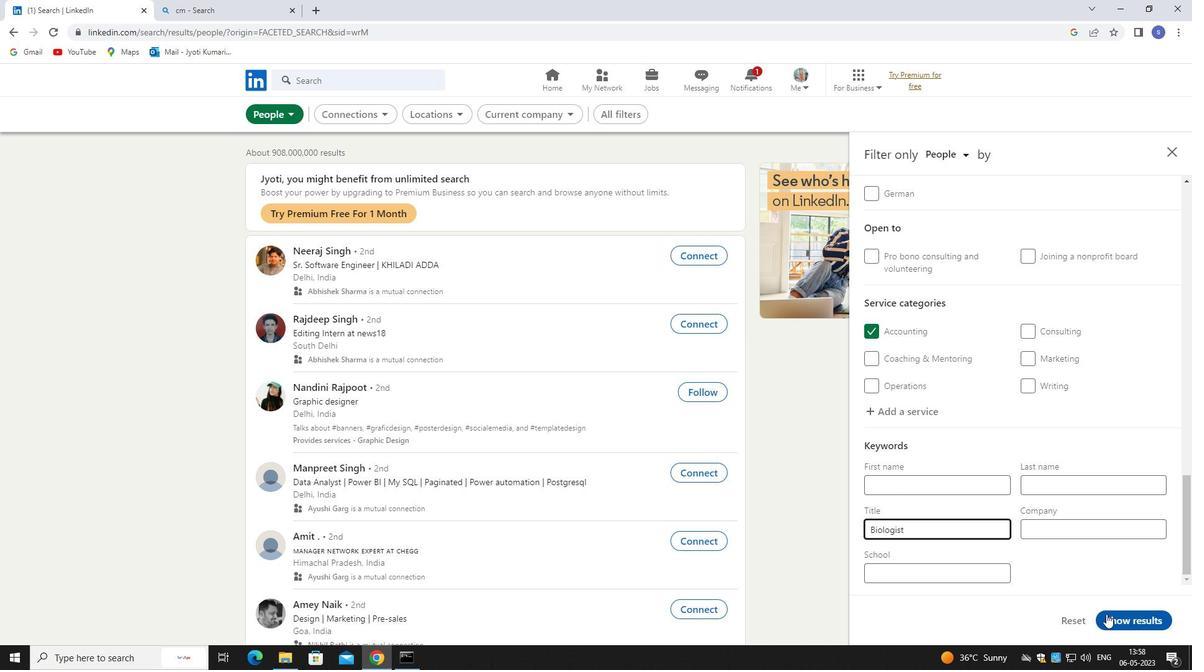 
Action: Mouse moved to (460, 149)
Screenshot: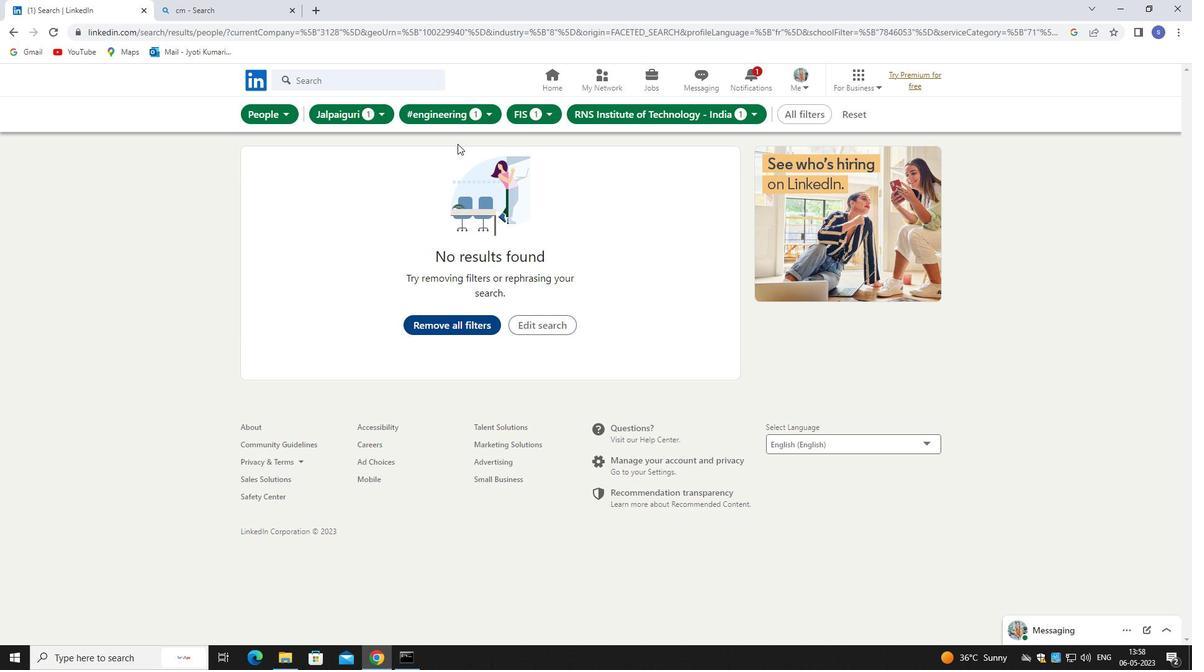 
